 Task: Look for space in Le Gosier, Guadeloupe from 5th June, 2023 to 16th June, 2023 for 2 adults in price range Rs.14000 to Rs.18000. Place can be entire place with 1  bedroom having 1 bed and 1 bathroom. Property type can be house, flat, guest house, hotel. Amenities needed are: washing machine. Booking option can be shelf check-in. Required host language is English.
Action: Mouse moved to (447, 64)
Screenshot: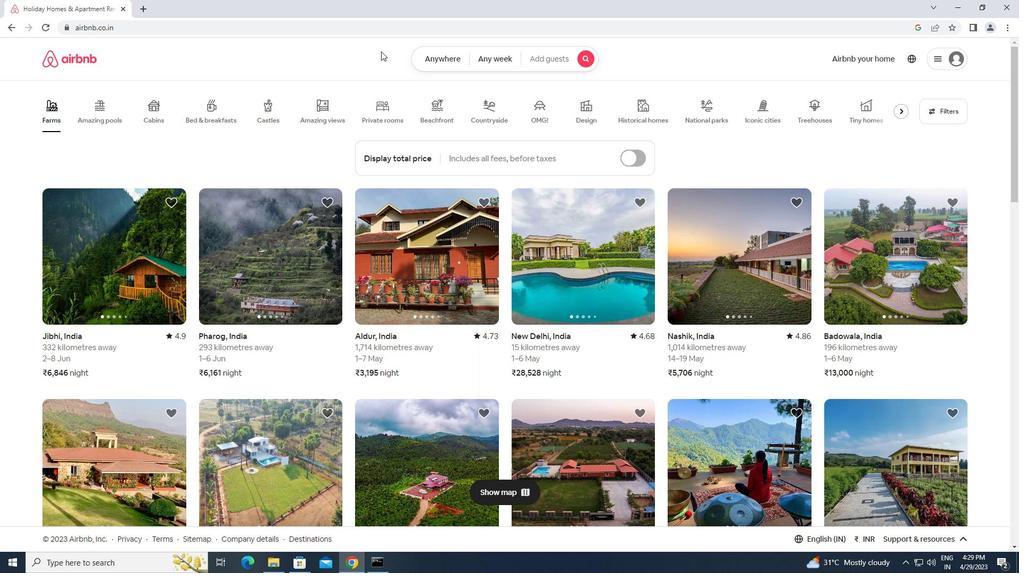
Action: Mouse pressed left at (447, 64)
Screenshot: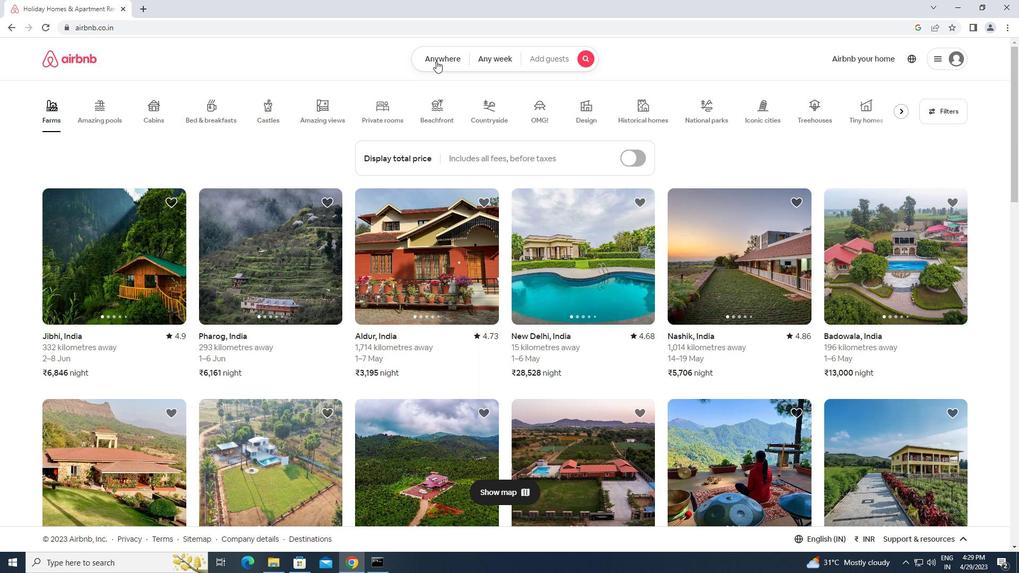 
Action: Mouse moved to (397, 90)
Screenshot: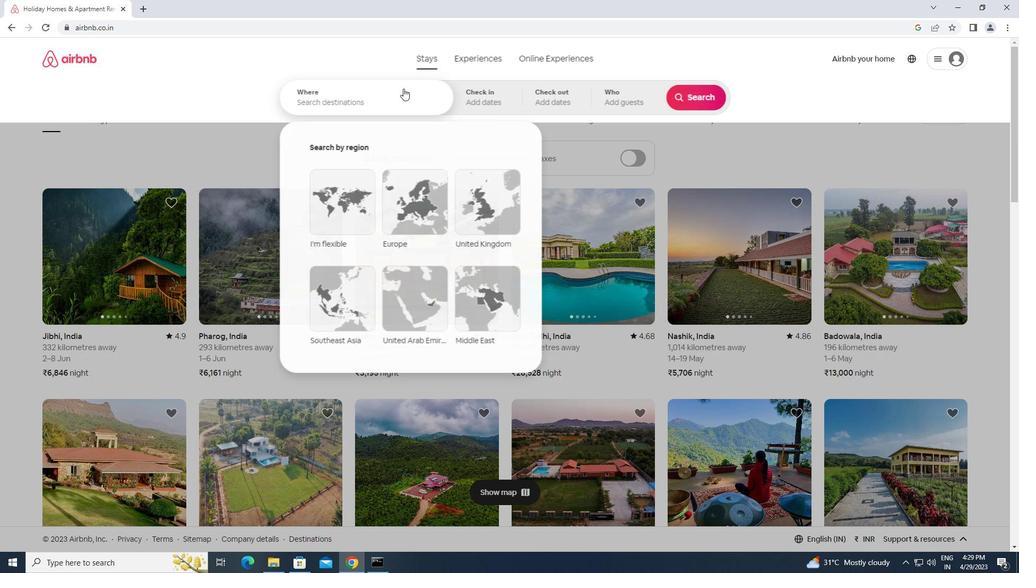 
Action: Mouse pressed left at (397, 90)
Screenshot: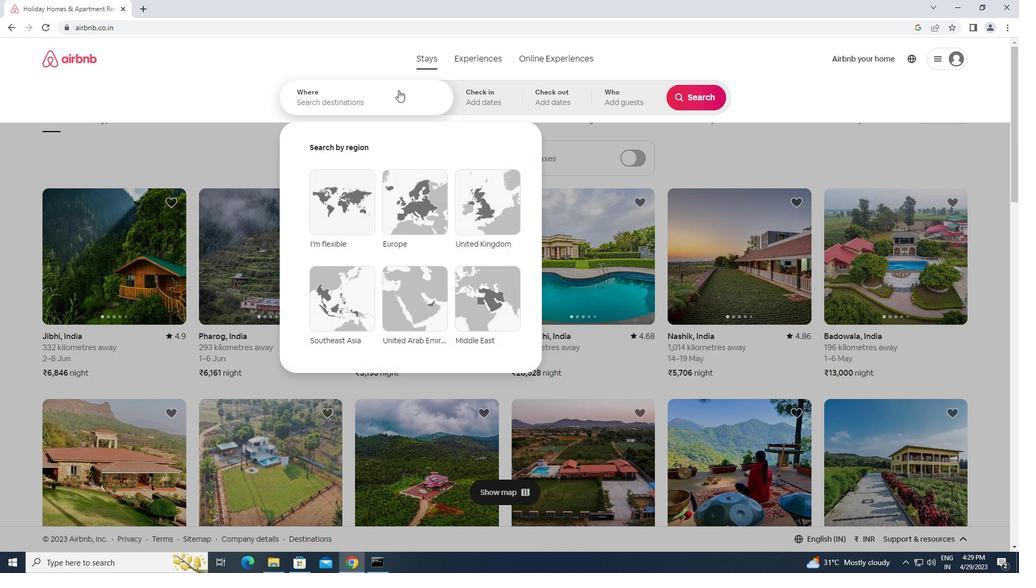 
Action: Key pressed l<Key.caps_lock>e<Key.space><Key.caps_lock>g<Key.caps_lock>osier,<Key.space><Key.caps_lock>g<Key.caps_lock>uadeloupe<Key.enter>
Screenshot: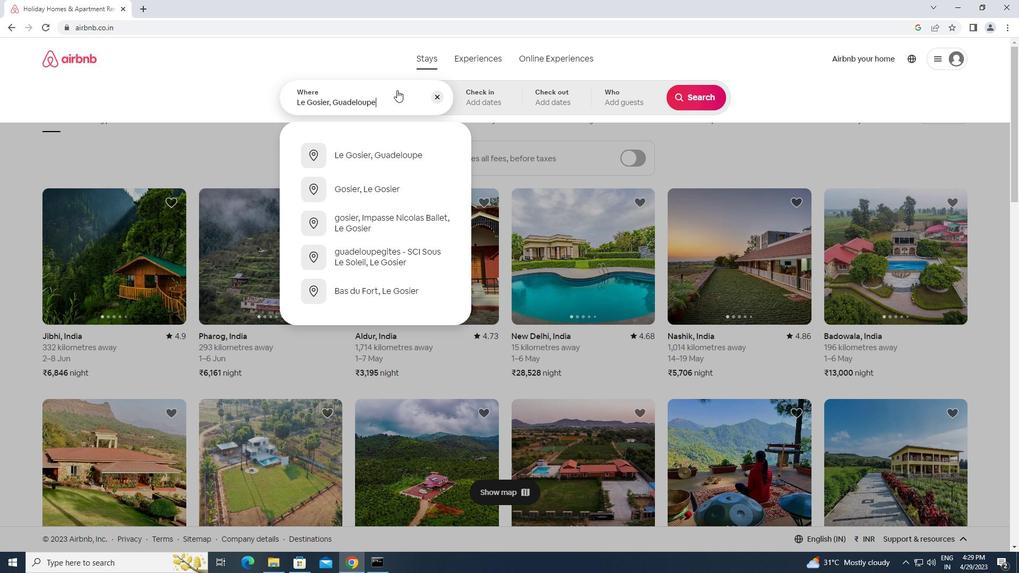 
Action: Mouse moved to (697, 181)
Screenshot: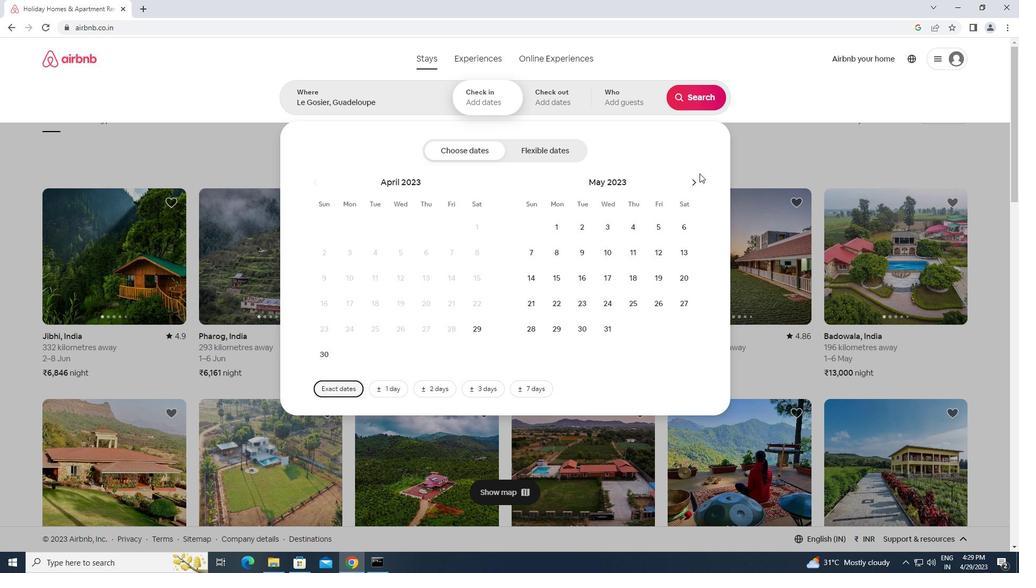 
Action: Mouse pressed left at (697, 181)
Screenshot: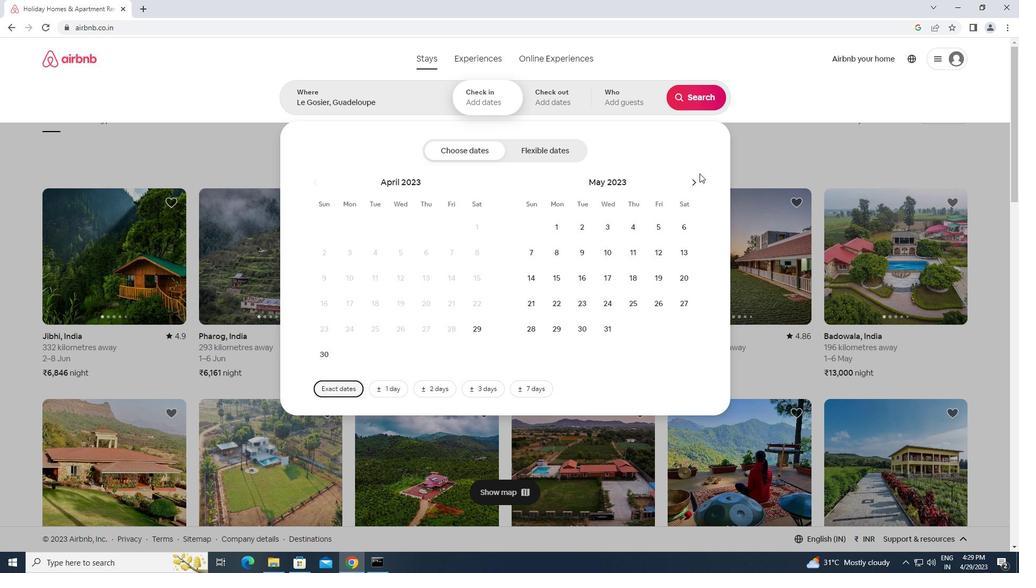 
Action: Mouse moved to (560, 252)
Screenshot: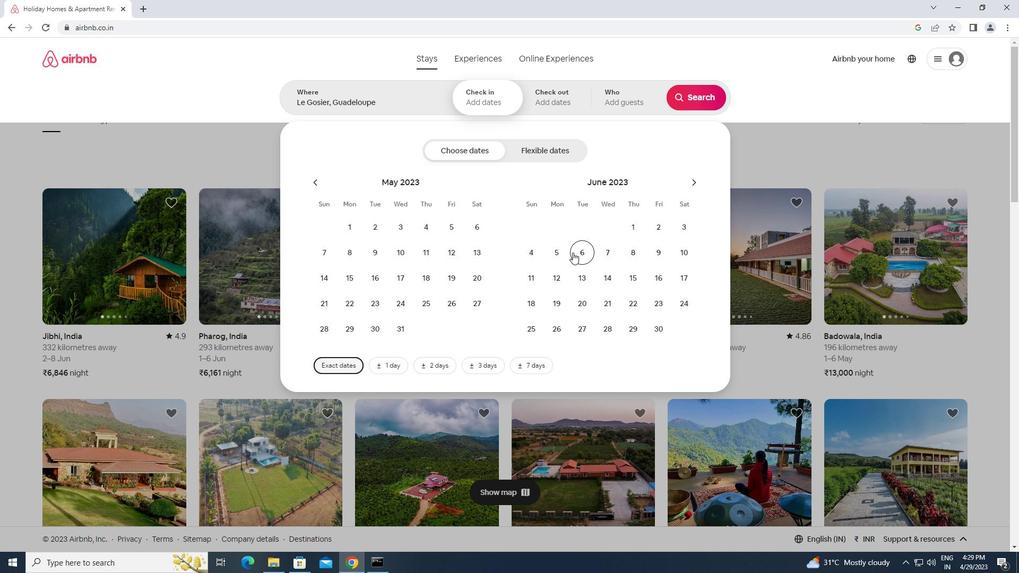
Action: Mouse pressed left at (560, 252)
Screenshot: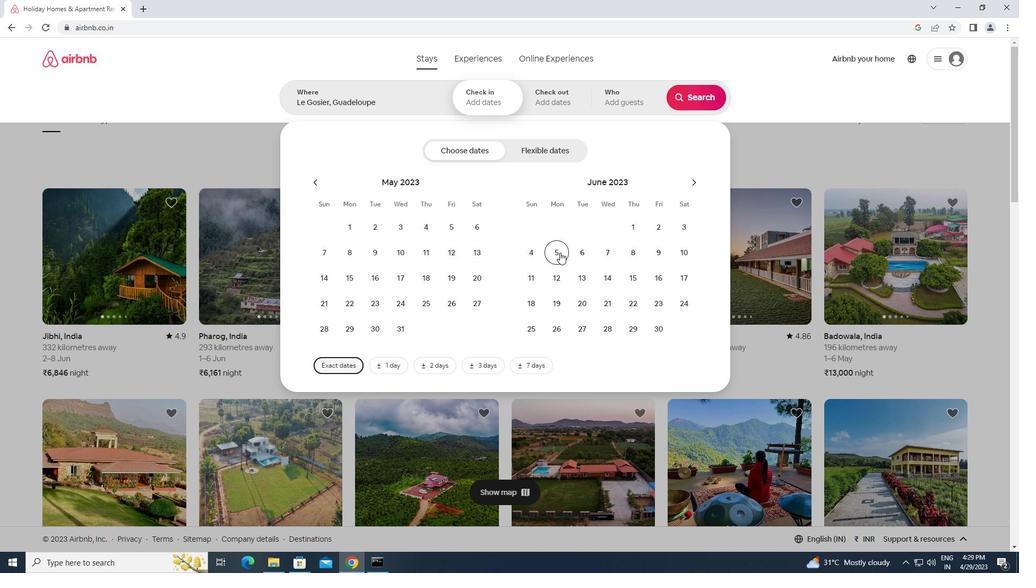 
Action: Mouse moved to (655, 277)
Screenshot: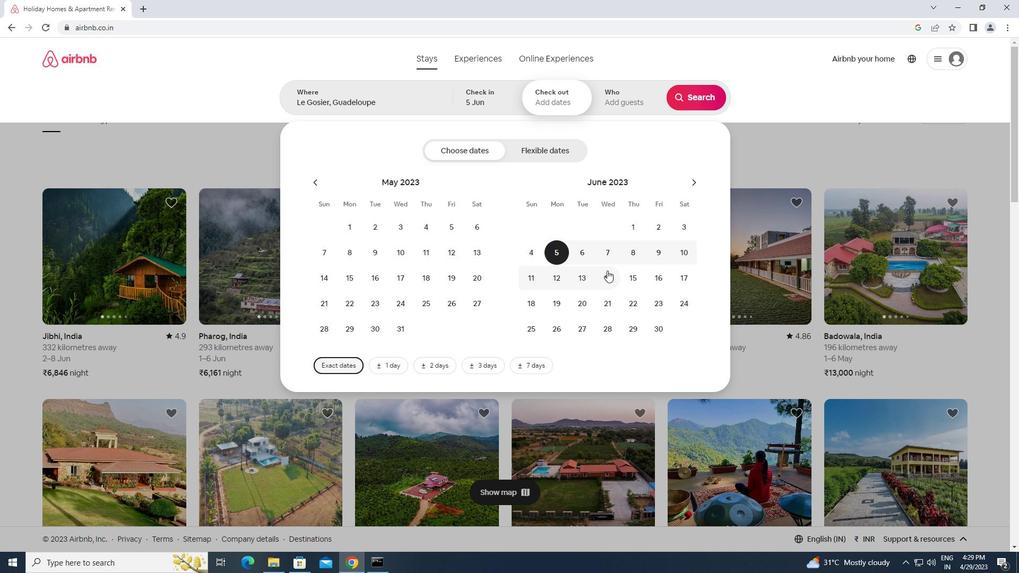 
Action: Mouse pressed left at (655, 277)
Screenshot: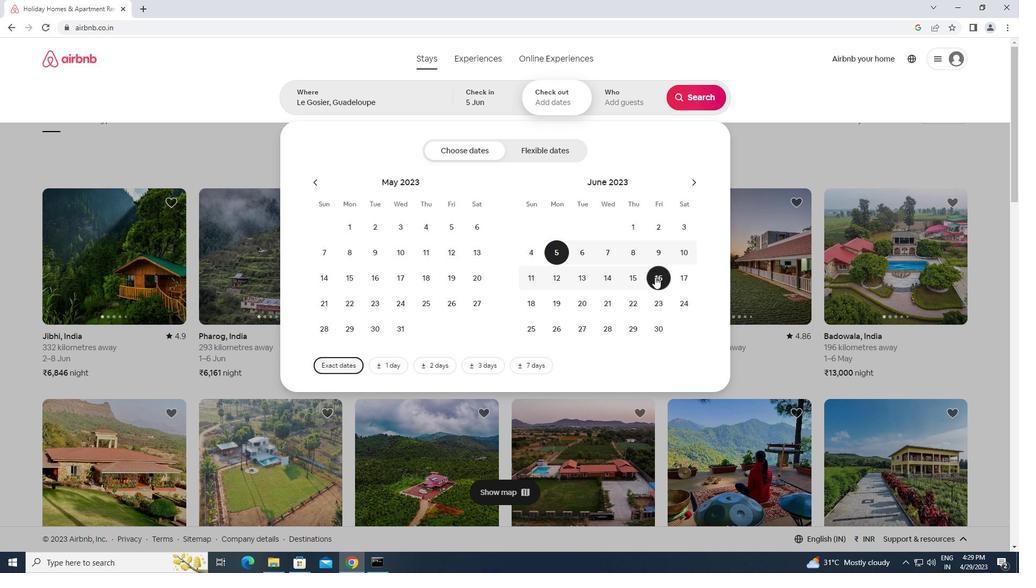 
Action: Mouse moved to (634, 93)
Screenshot: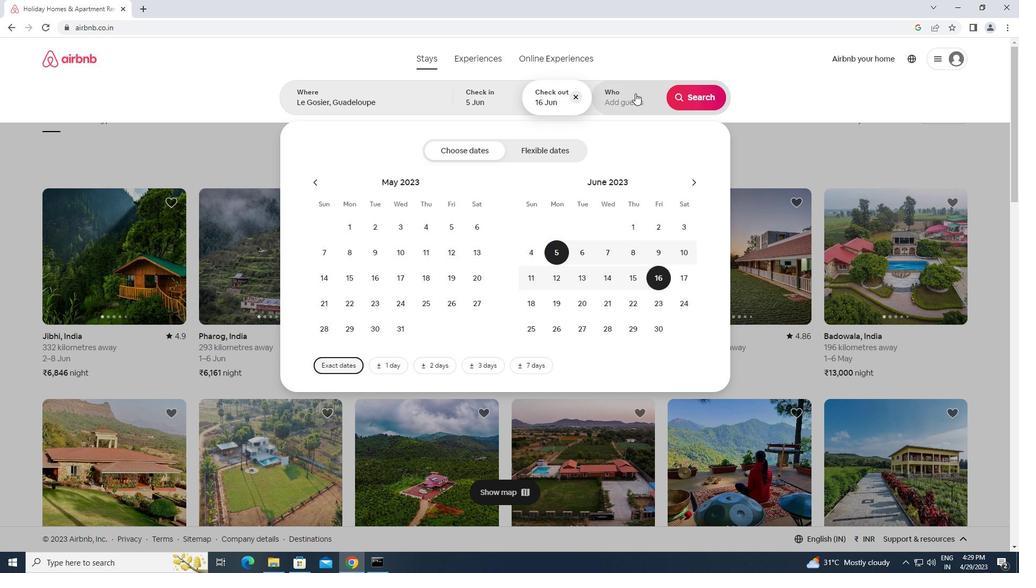 
Action: Mouse pressed left at (634, 93)
Screenshot: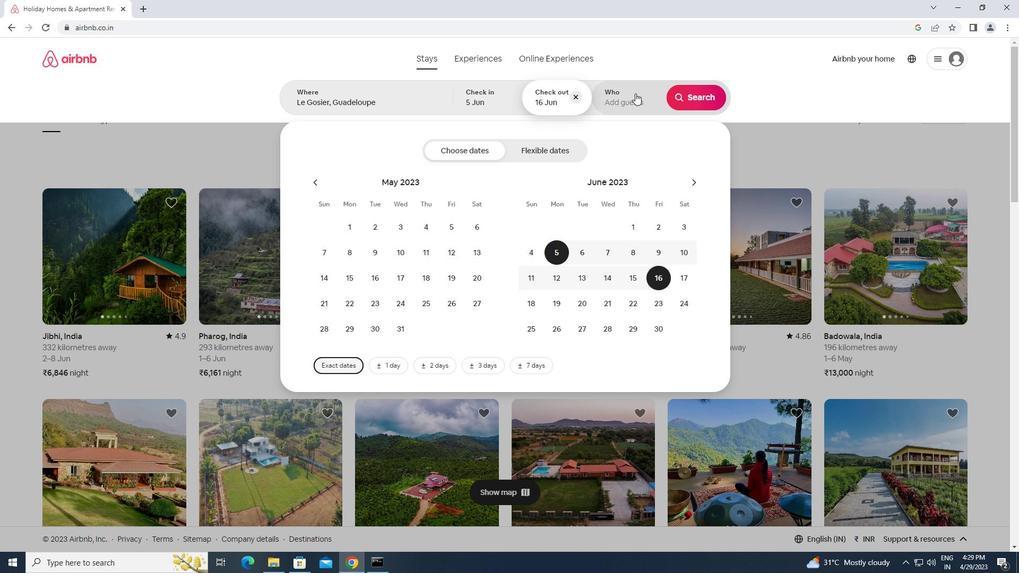 
Action: Mouse moved to (702, 143)
Screenshot: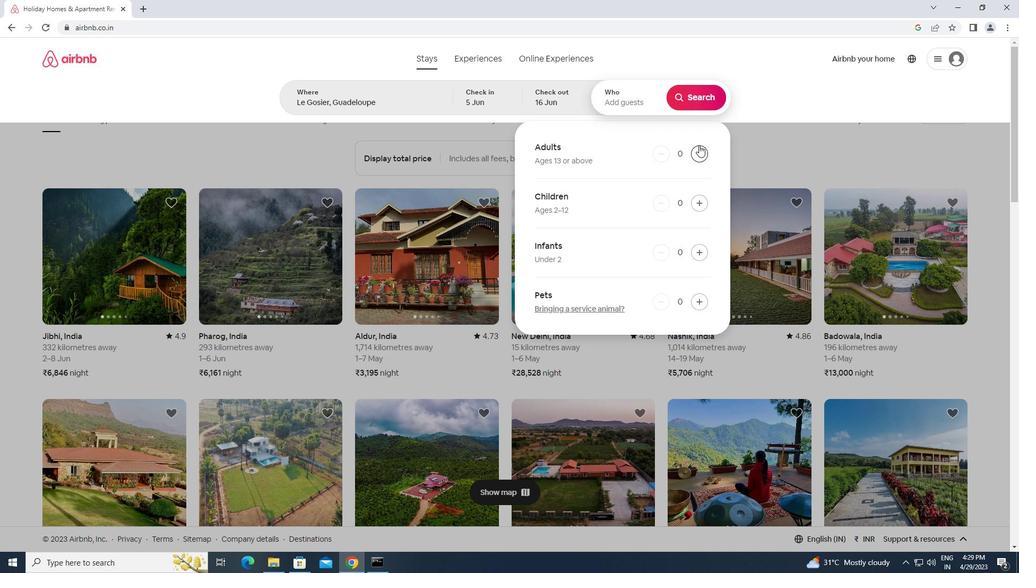 
Action: Mouse pressed left at (702, 143)
Screenshot: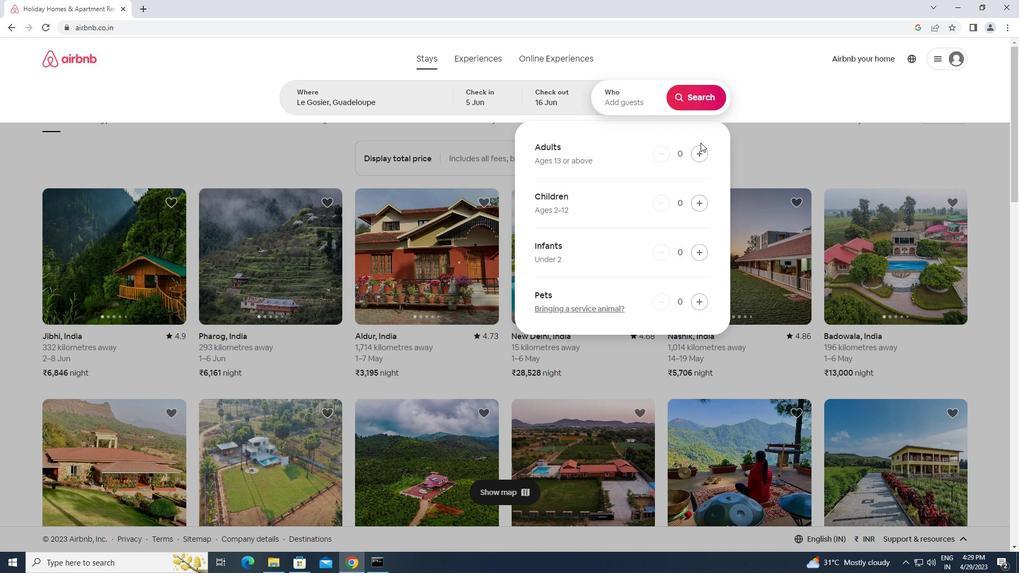 
Action: Mouse moved to (700, 148)
Screenshot: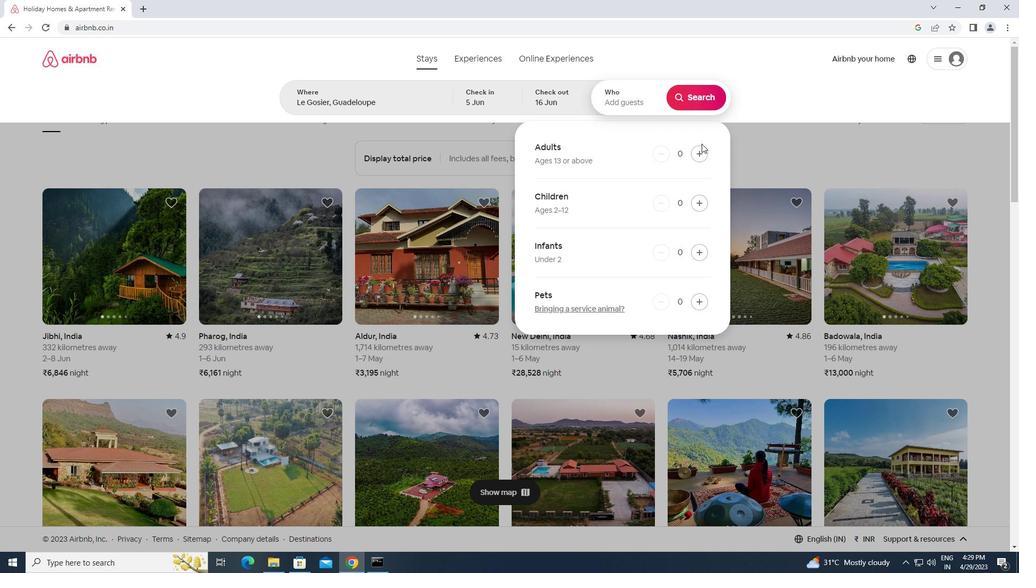 
Action: Mouse pressed left at (700, 148)
Screenshot: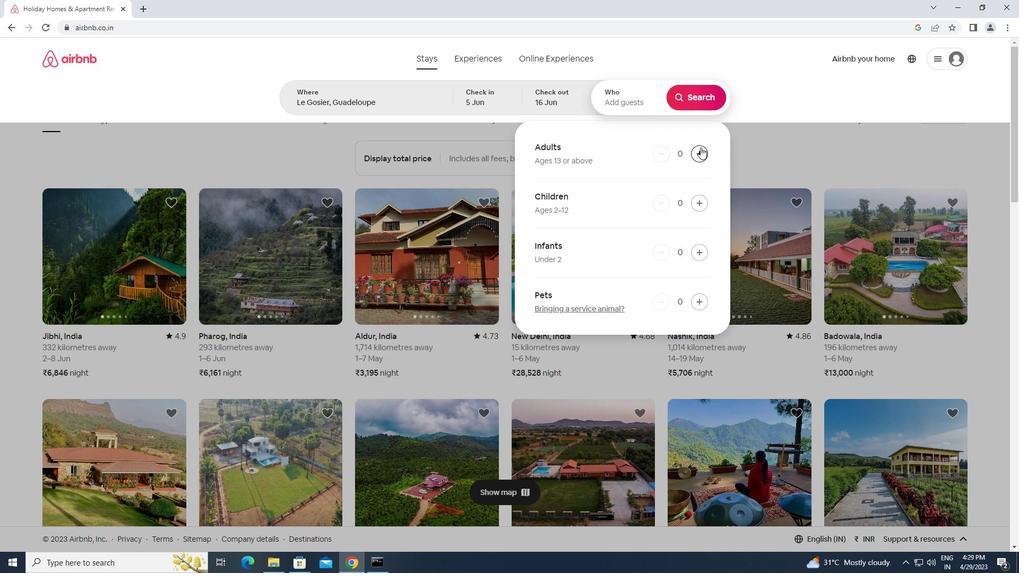 
Action: Mouse pressed left at (700, 148)
Screenshot: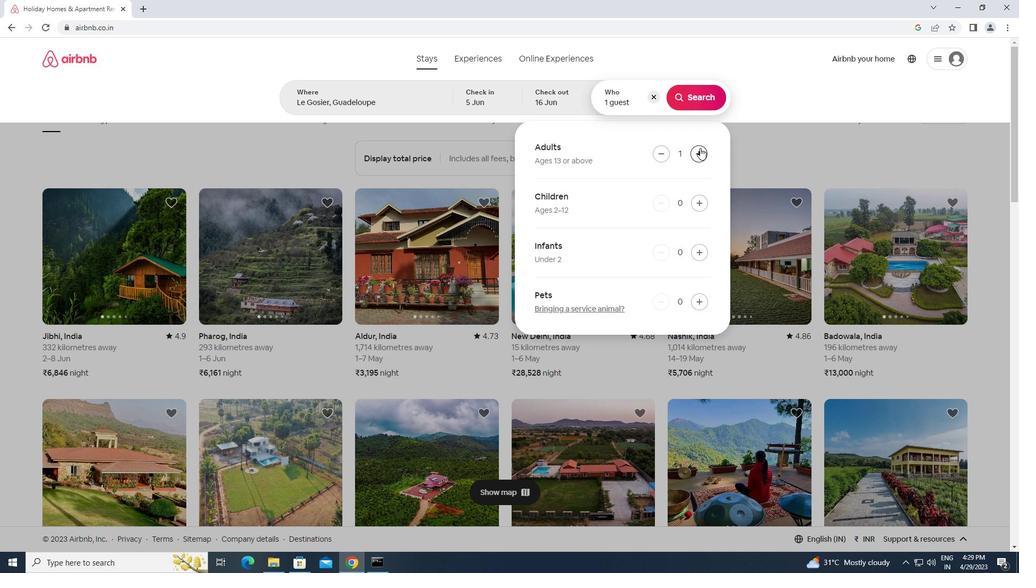 
Action: Mouse moved to (690, 102)
Screenshot: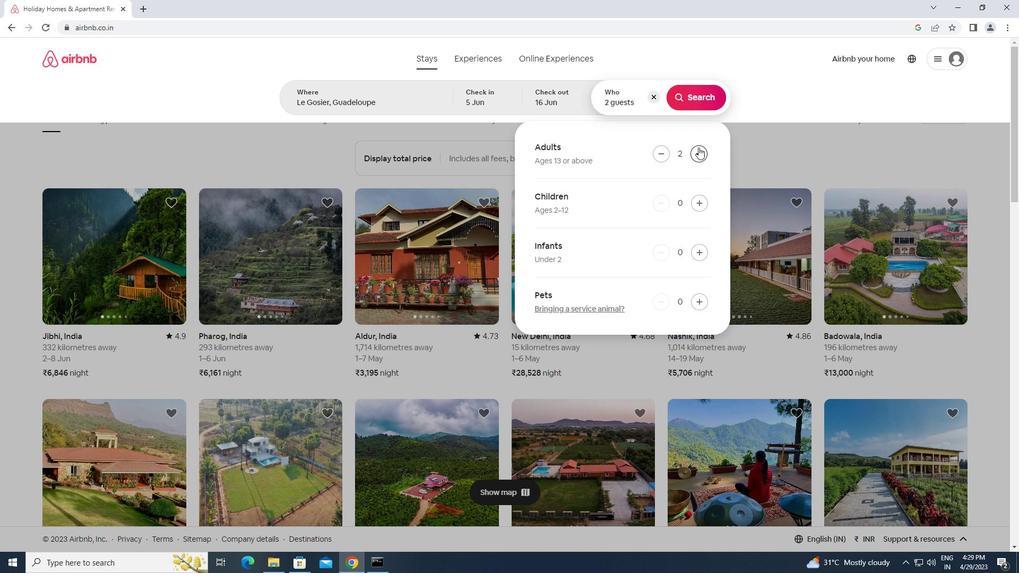 
Action: Mouse pressed left at (690, 102)
Screenshot: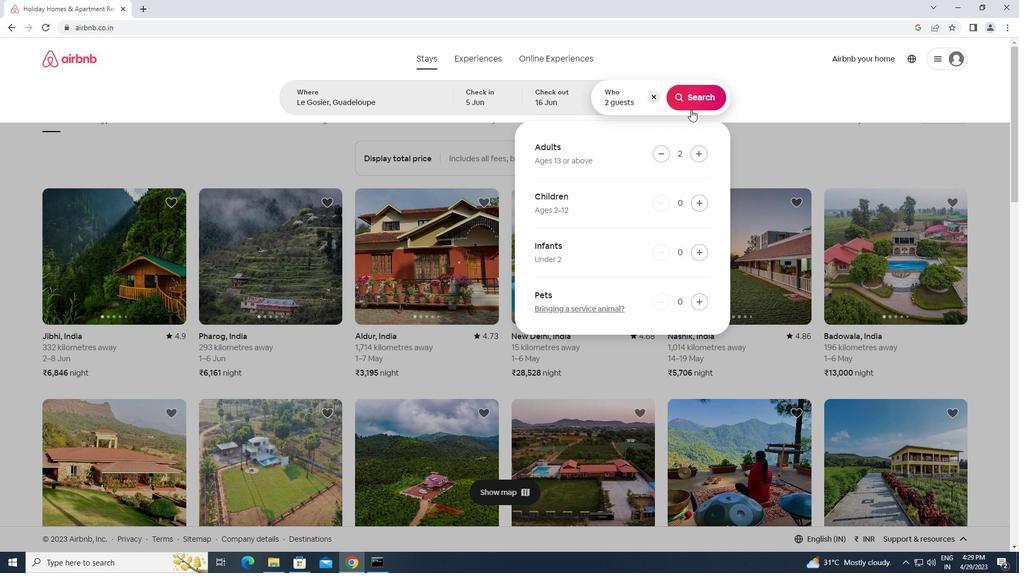 
Action: Mouse moved to (962, 108)
Screenshot: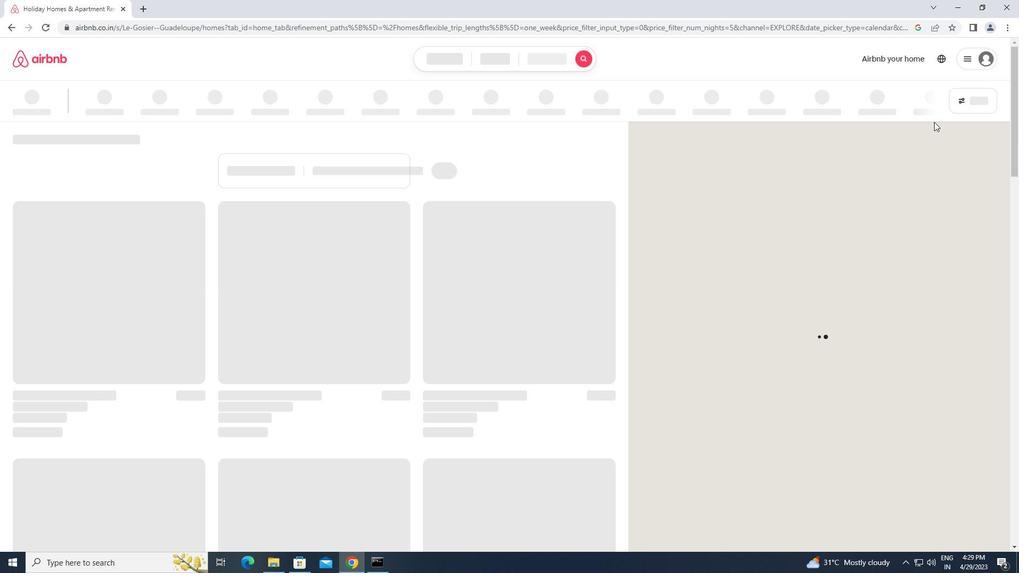 
Action: Mouse pressed left at (962, 108)
Screenshot: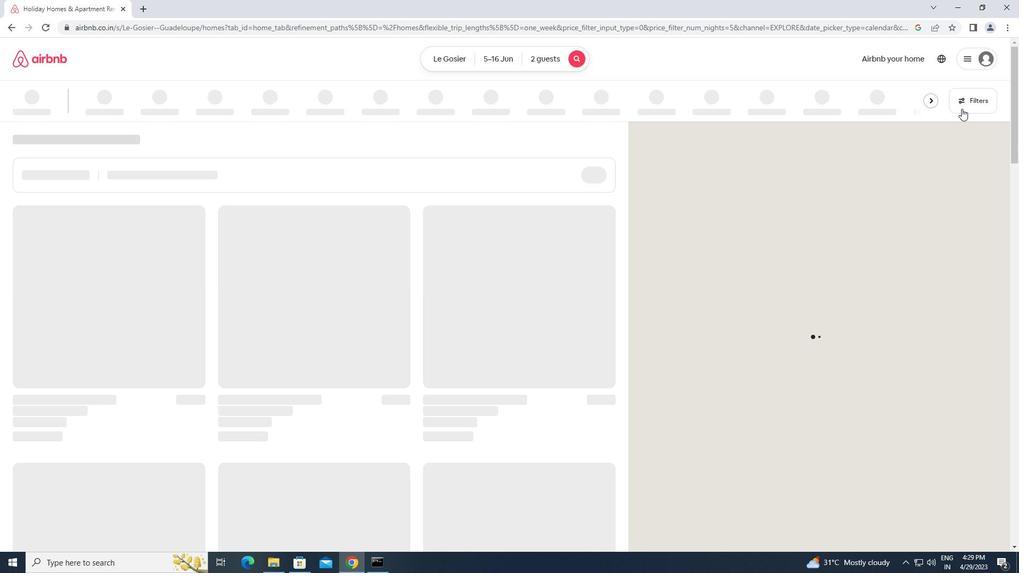 
Action: Mouse moved to (377, 237)
Screenshot: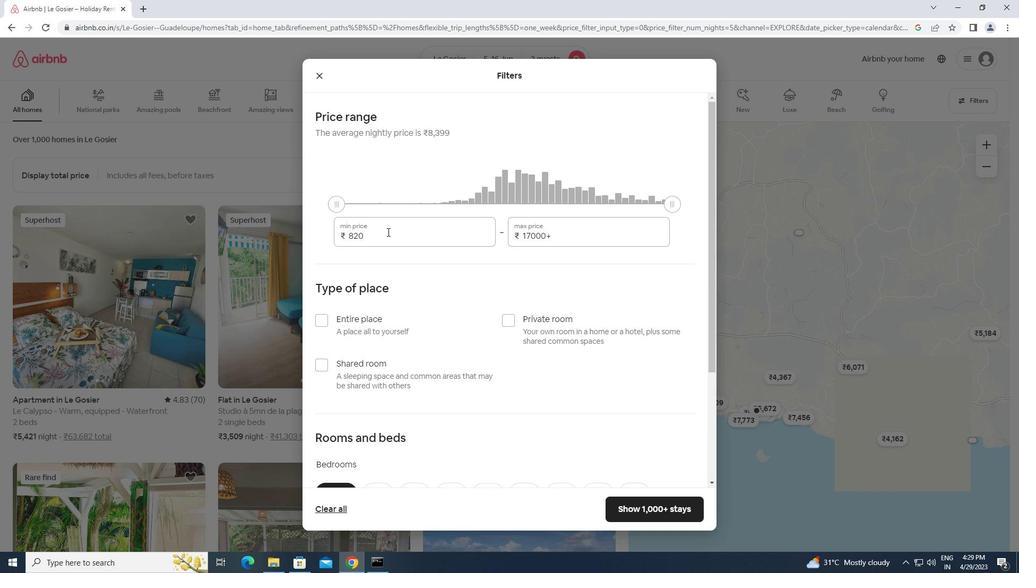 
Action: Mouse pressed left at (377, 237)
Screenshot: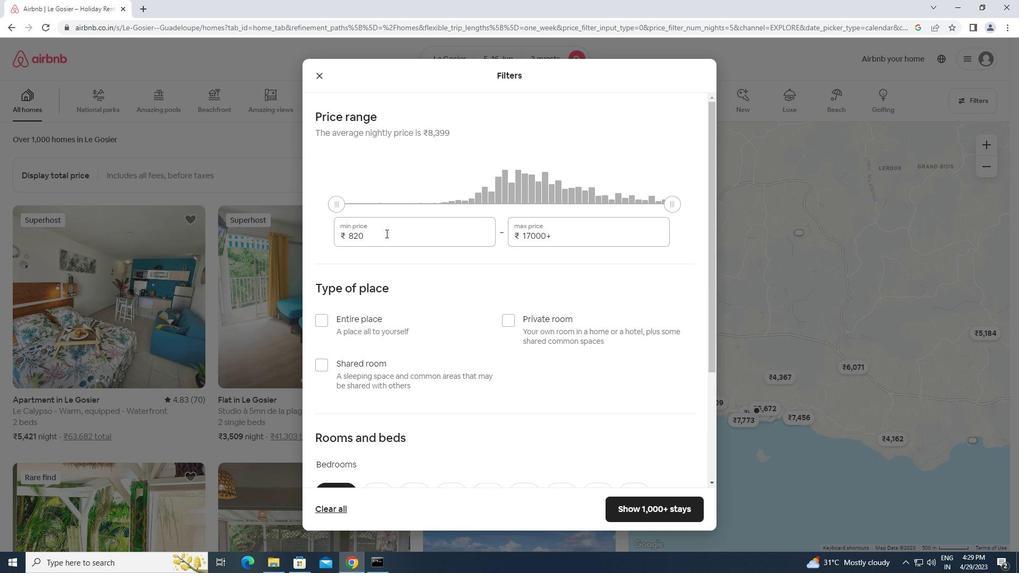 
Action: Mouse moved to (320, 242)
Screenshot: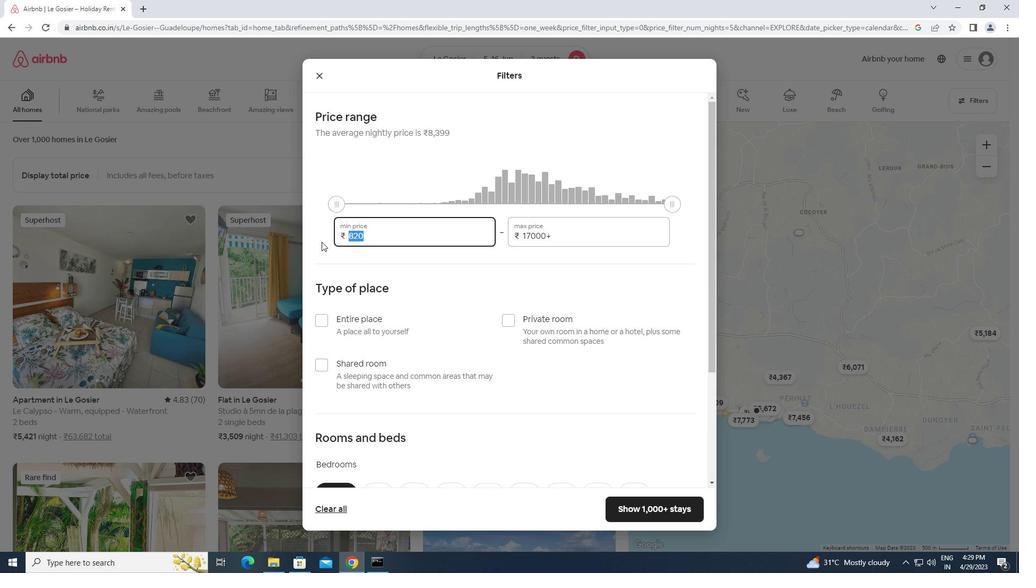 
Action: Key pressed 14000<Key.tab><Key.backspace><Key.backspace><Key.backspace><Key.backspace><Key.backspace><Key.backspace><Key.backspace><Key.backspace><Key.backspace><Key.backspace><Key.backspace><Key.backspace><Key.backspace><Key.backspace><Key.backspace><Key.backspace><Key.backspace><Key.backspace><Key.backspace><Key.backspace><Key.backspace><Key.backspace><Key.backspace><Key.backspace>18000
Screenshot: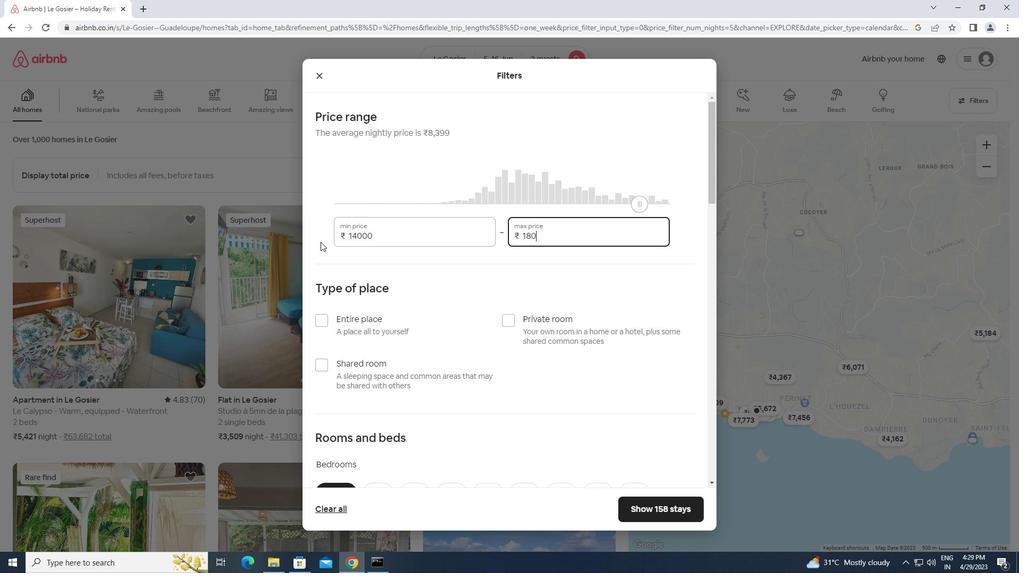 
Action: Mouse moved to (318, 320)
Screenshot: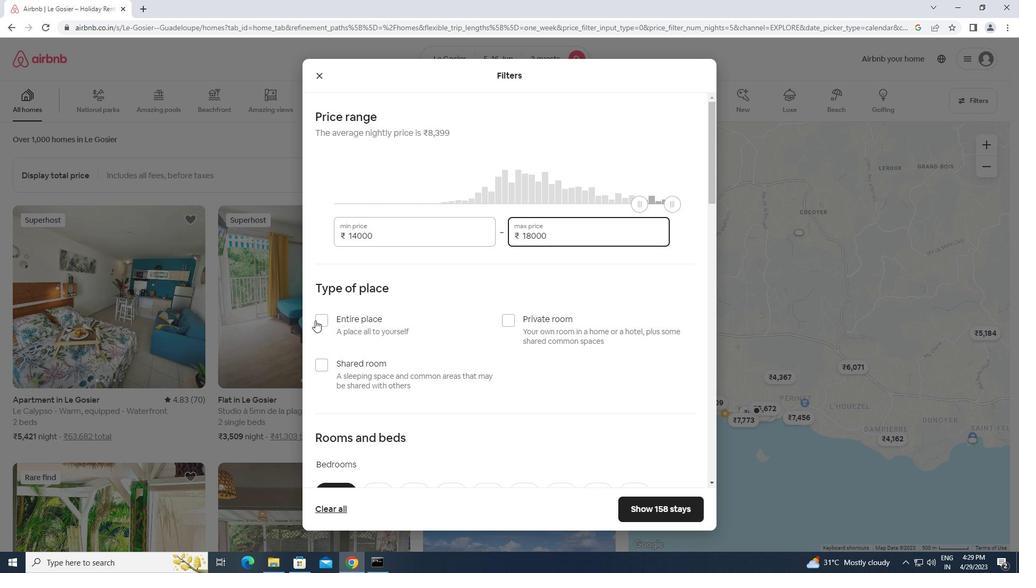 
Action: Mouse pressed left at (318, 320)
Screenshot: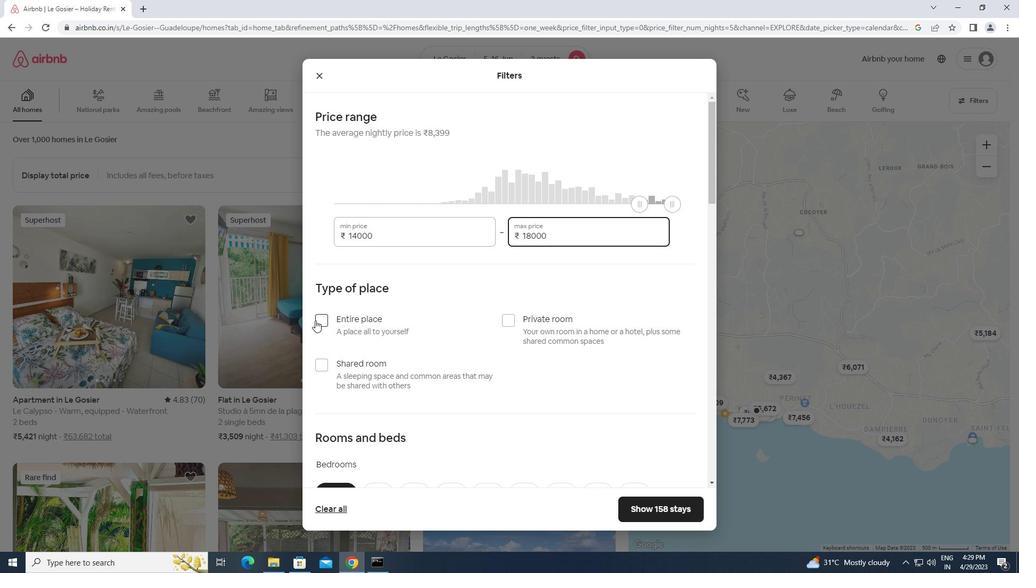 
Action: Mouse moved to (371, 372)
Screenshot: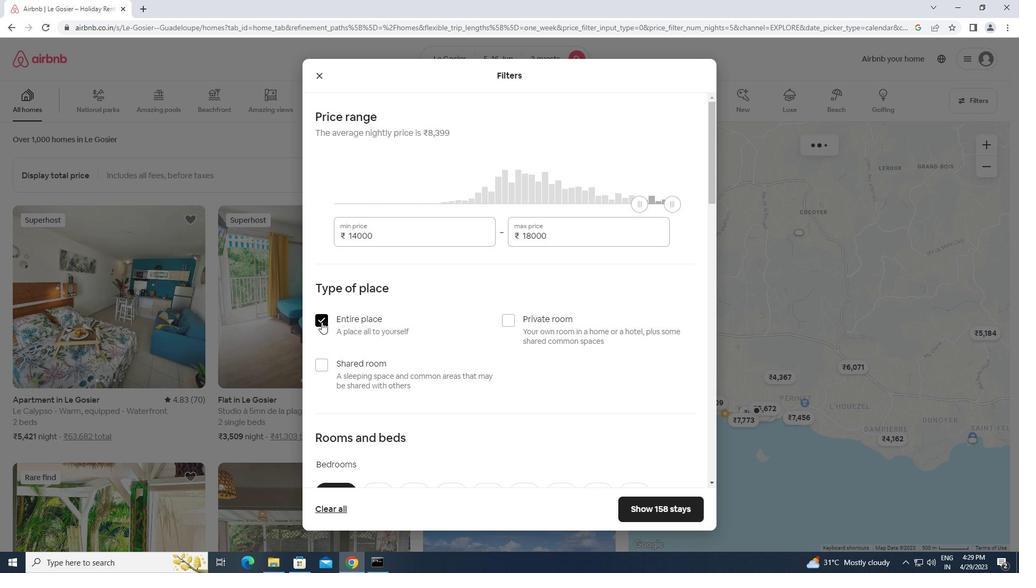 
Action: Mouse scrolled (371, 371) with delta (0, 0)
Screenshot: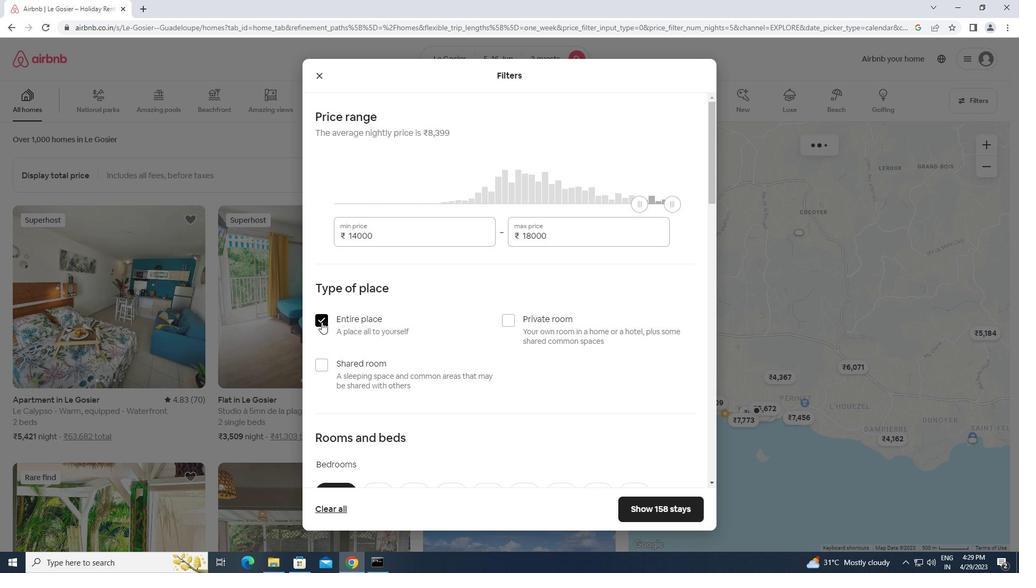 
Action: Mouse scrolled (371, 371) with delta (0, 0)
Screenshot: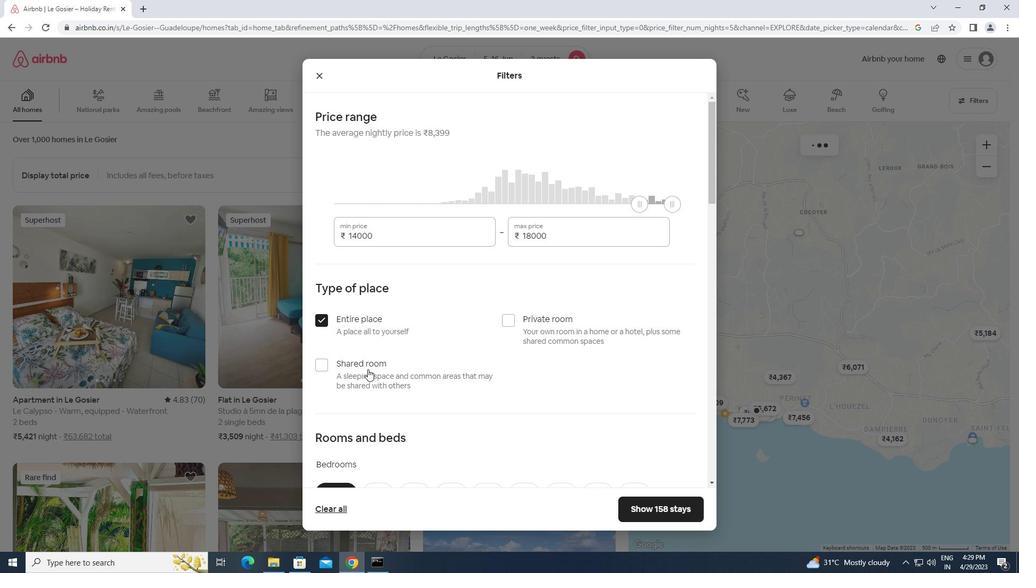 
Action: Mouse scrolled (371, 371) with delta (0, 0)
Screenshot: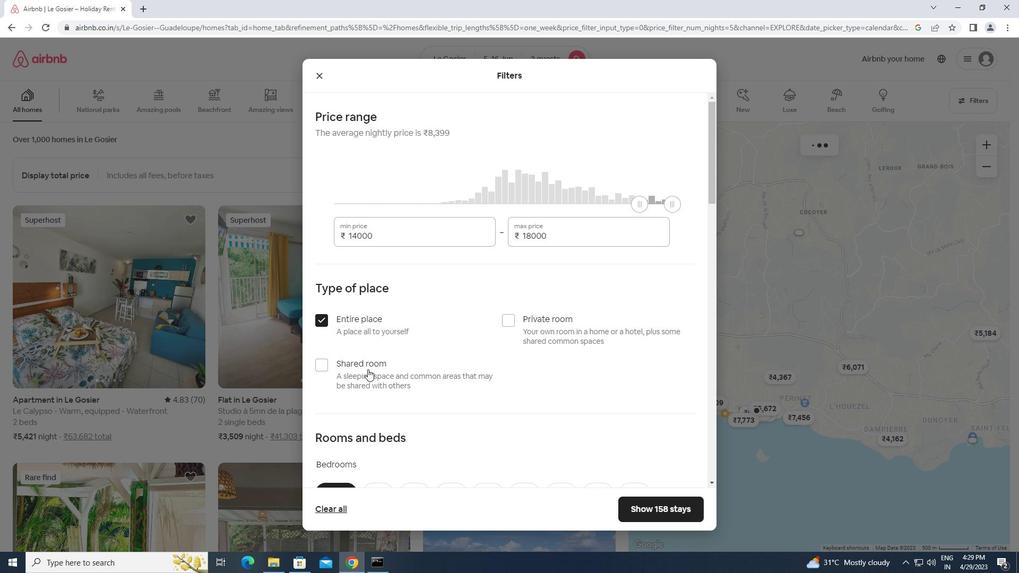 
Action: Mouse scrolled (371, 371) with delta (0, 0)
Screenshot: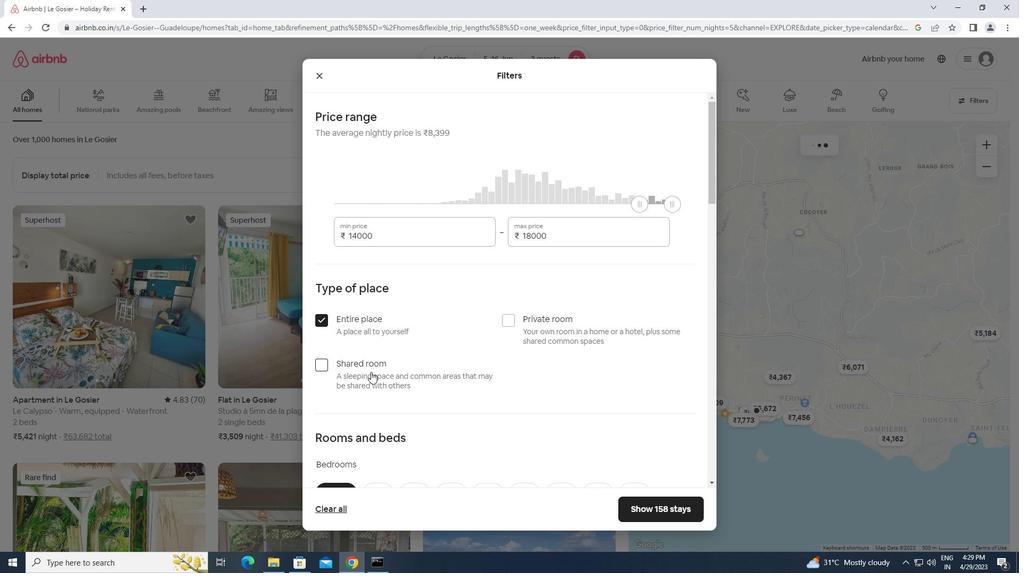 
Action: Mouse moved to (384, 284)
Screenshot: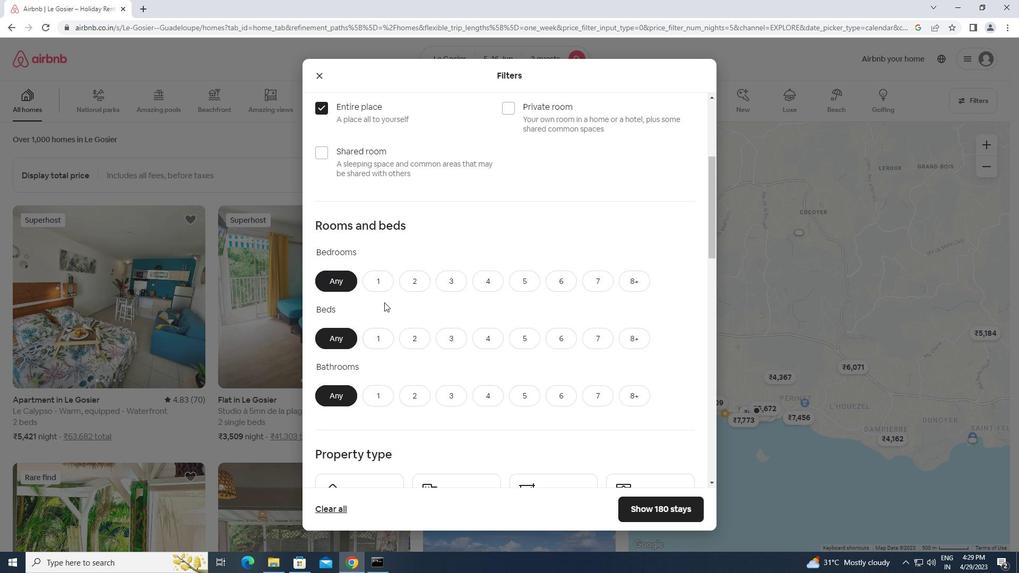 
Action: Mouse pressed left at (384, 284)
Screenshot: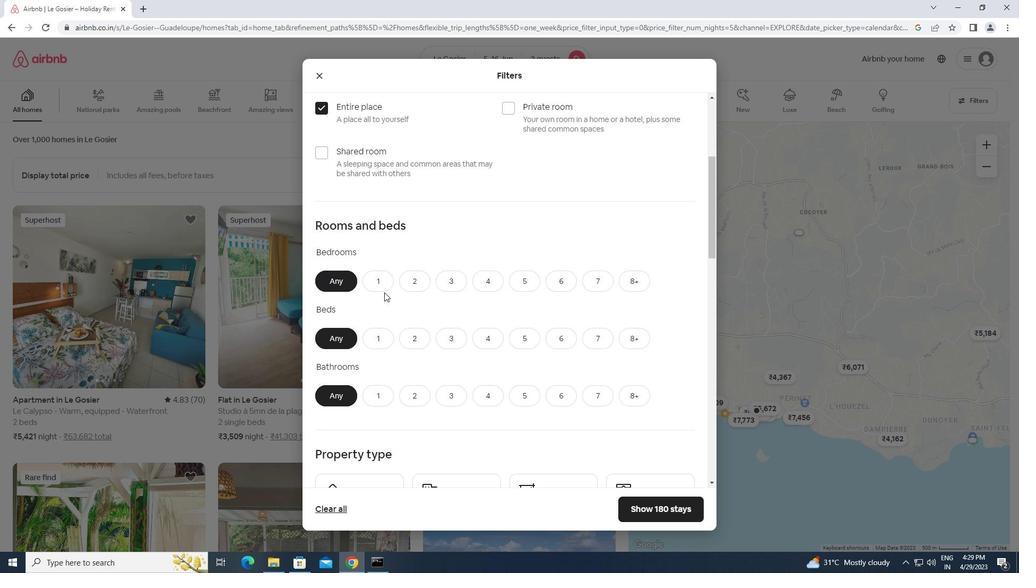 
Action: Mouse moved to (382, 332)
Screenshot: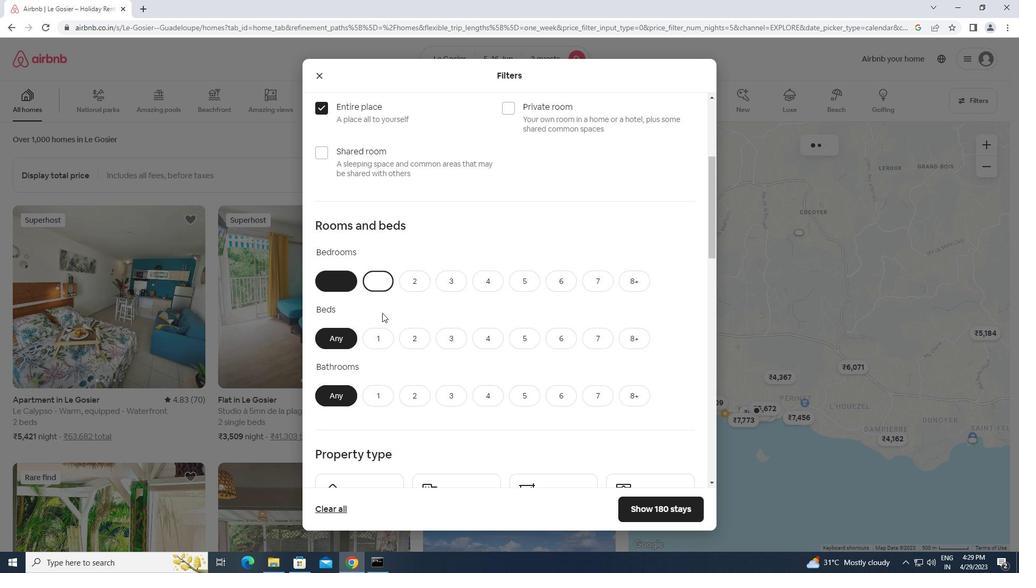 
Action: Mouse pressed left at (382, 332)
Screenshot: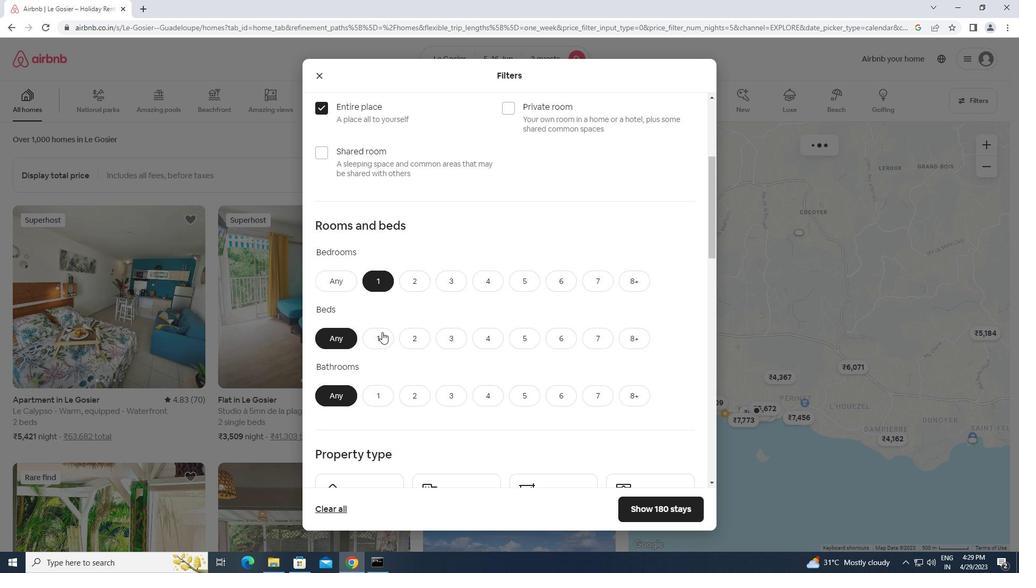 
Action: Mouse moved to (379, 396)
Screenshot: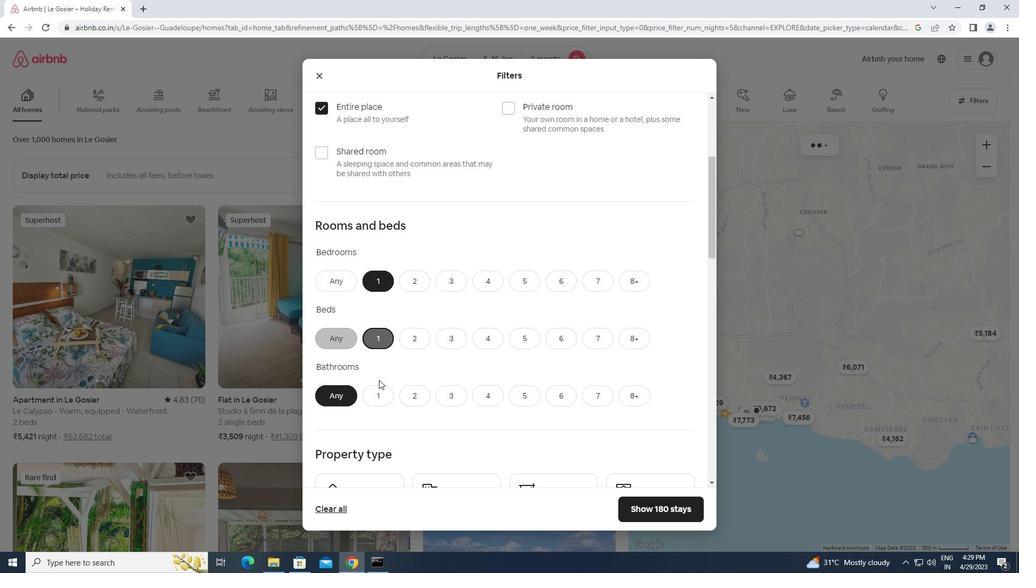 
Action: Mouse pressed left at (379, 396)
Screenshot: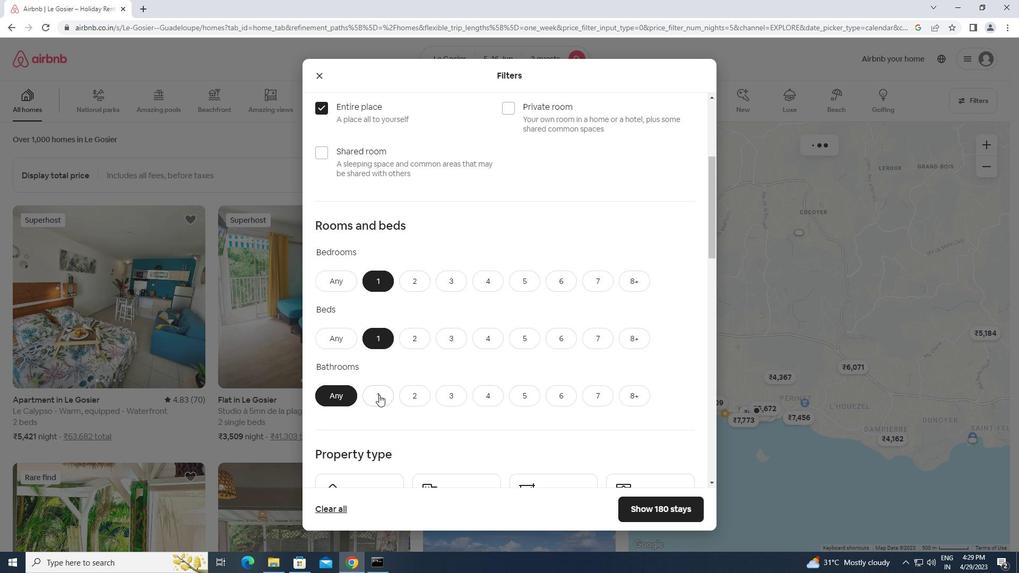 
Action: Mouse moved to (419, 386)
Screenshot: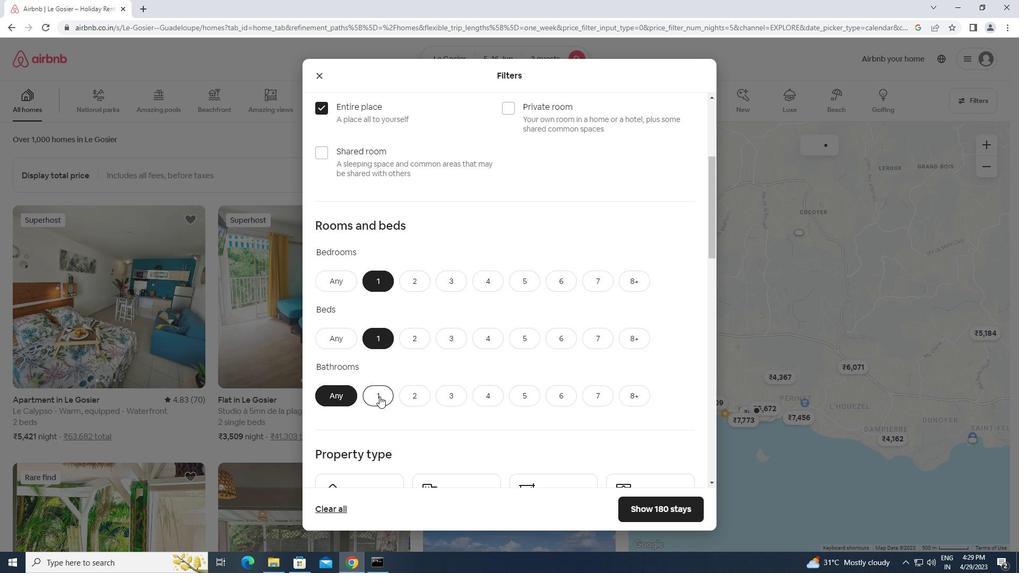 
Action: Mouse scrolled (419, 385) with delta (0, 0)
Screenshot: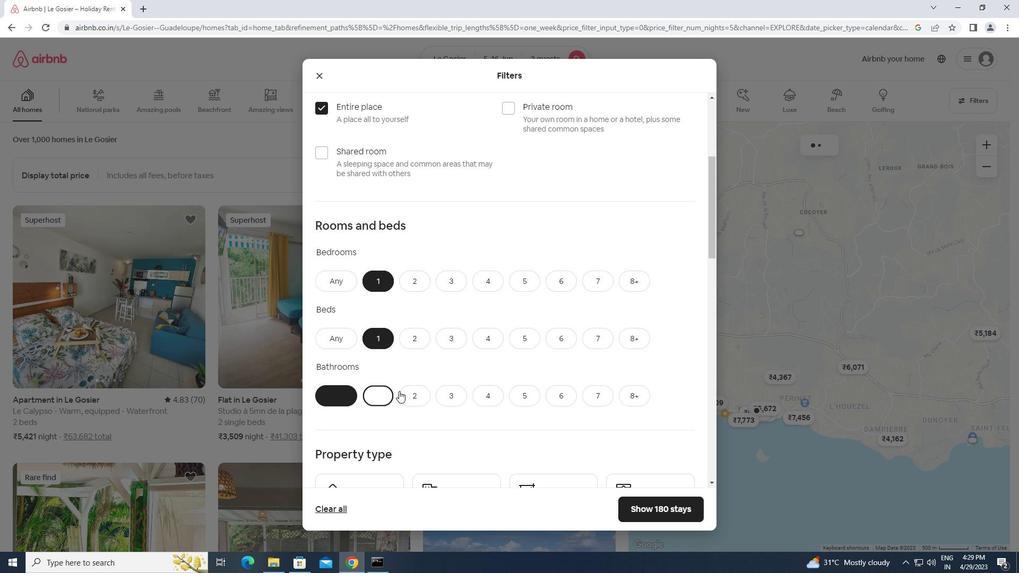 
Action: Mouse scrolled (419, 385) with delta (0, 0)
Screenshot: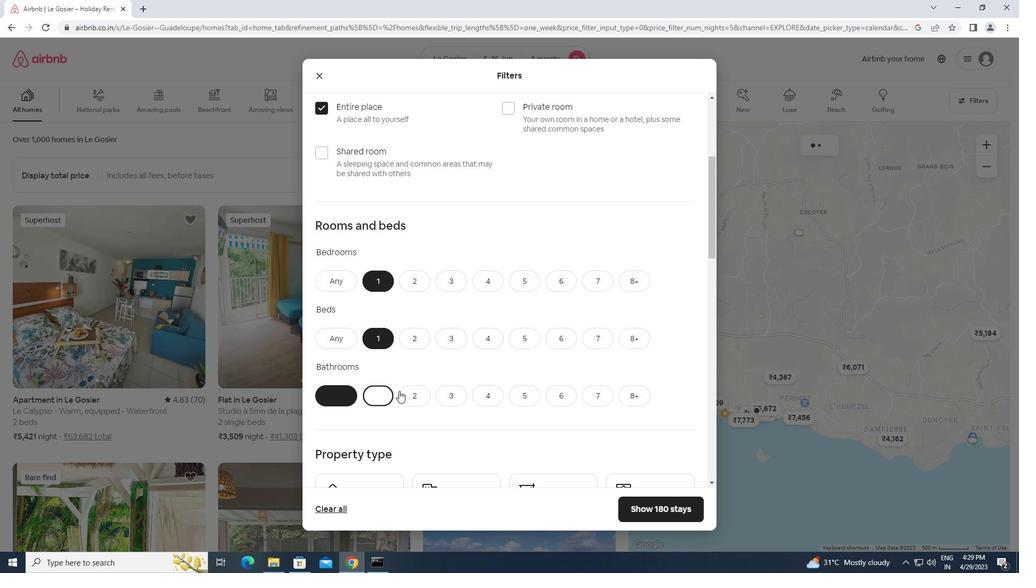 
Action: Mouse scrolled (419, 385) with delta (0, 0)
Screenshot: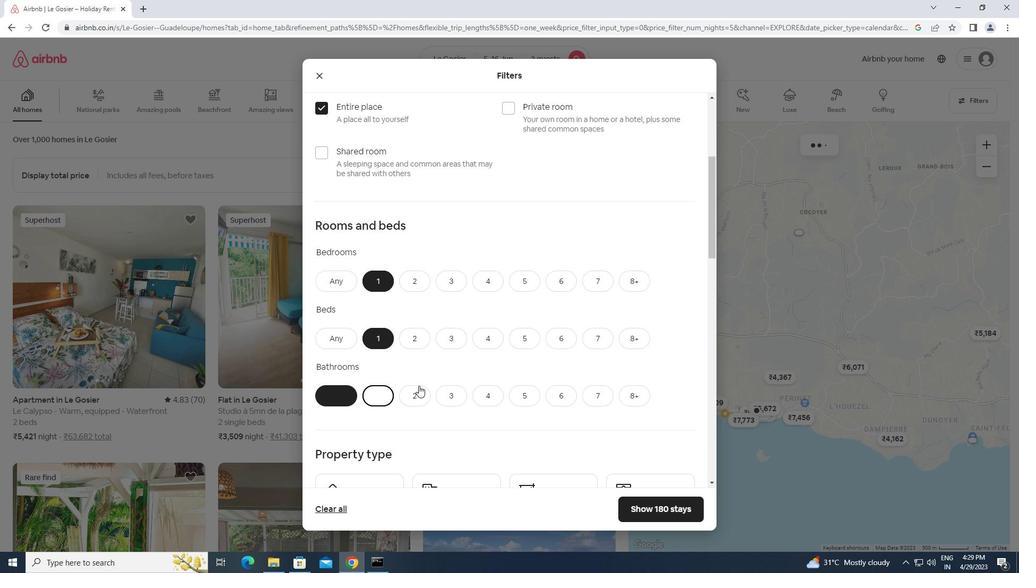 
Action: Mouse scrolled (419, 385) with delta (0, 0)
Screenshot: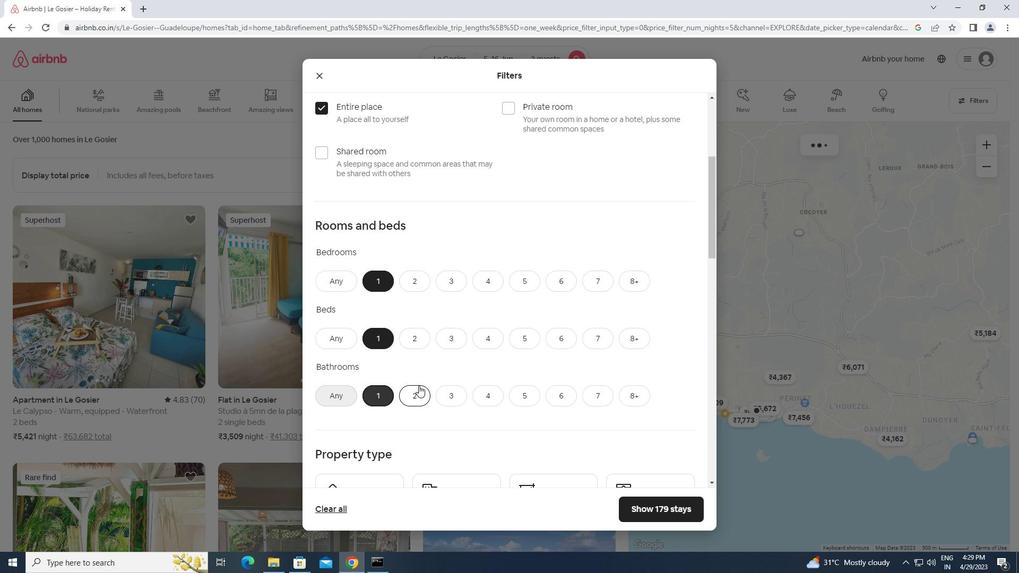 
Action: Mouse moved to (359, 289)
Screenshot: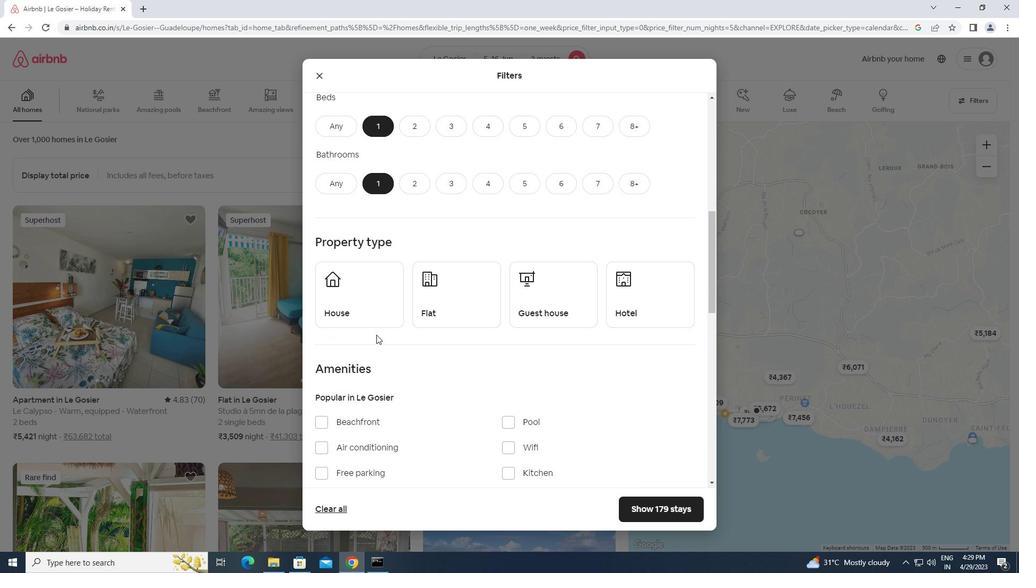 
Action: Mouse pressed left at (359, 289)
Screenshot: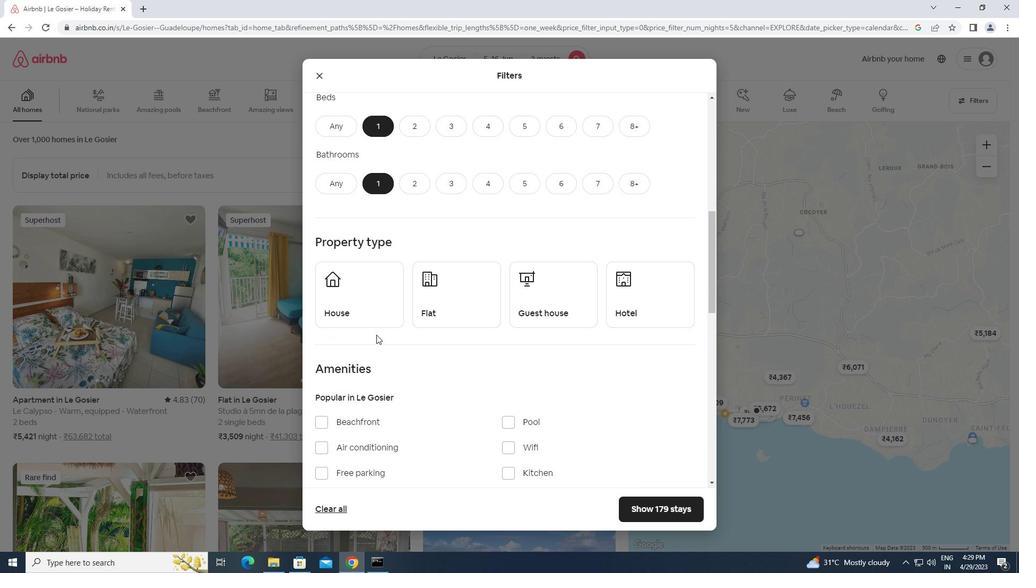 
Action: Mouse moved to (453, 301)
Screenshot: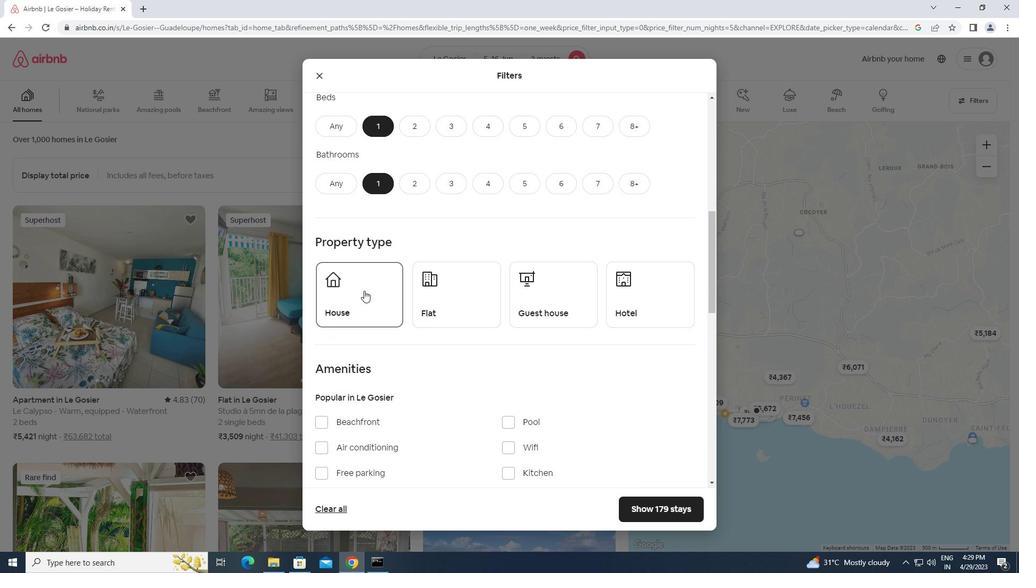 
Action: Mouse pressed left at (453, 301)
Screenshot: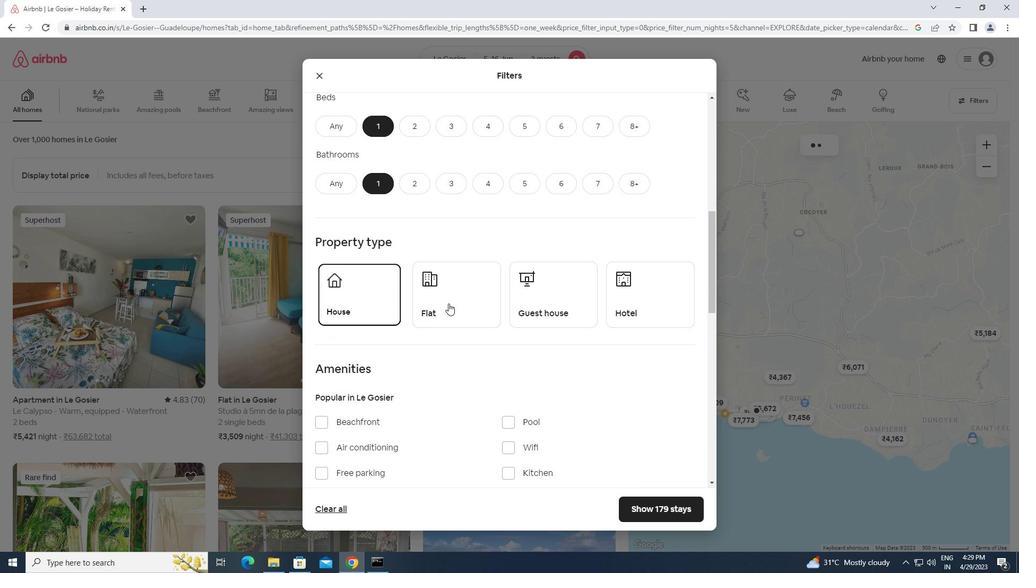 
Action: Mouse moved to (565, 287)
Screenshot: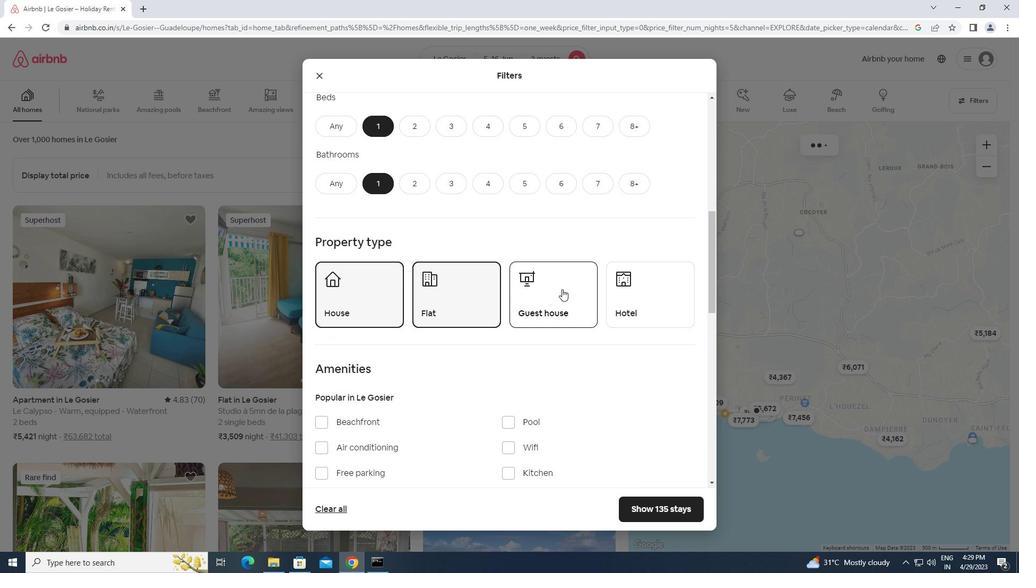 
Action: Mouse pressed left at (565, 287)
Screenshot: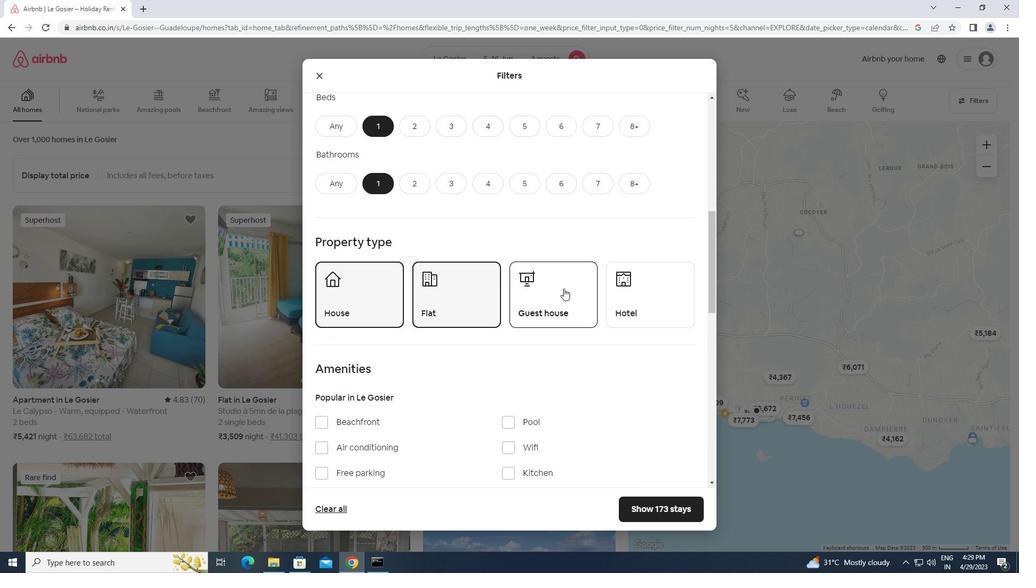 
Action: Mouse moved to (634, 287)
Screenshot: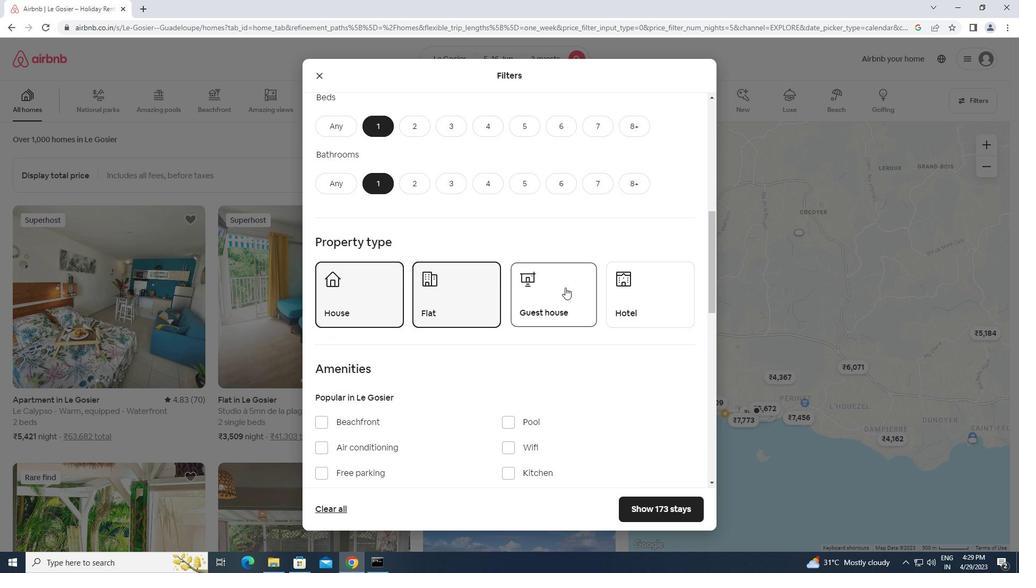 
Action: Mouse pressed left at (634, 287)
Screenshot: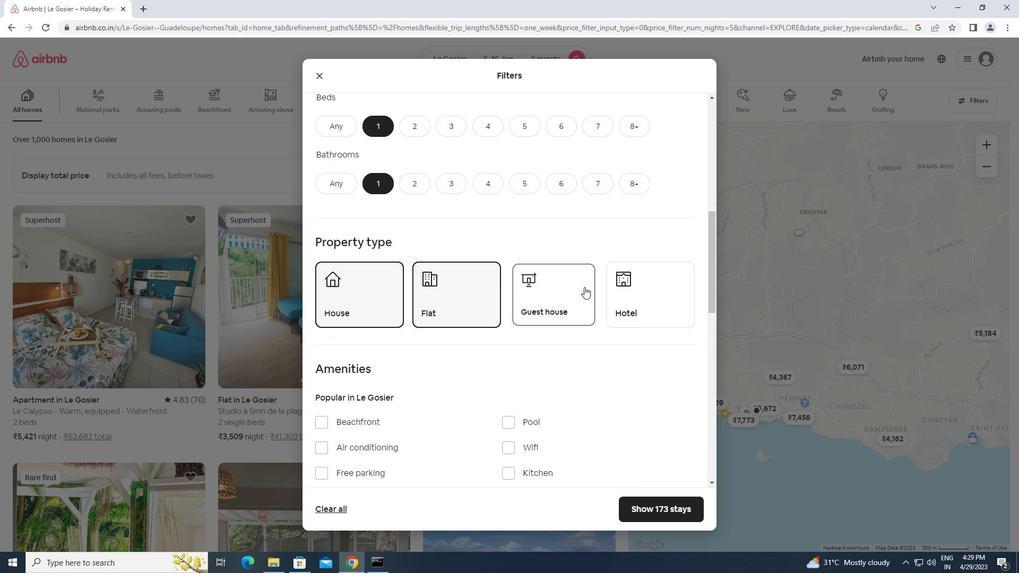 
Action: Mouse moved to (437, 374)
Screenshot: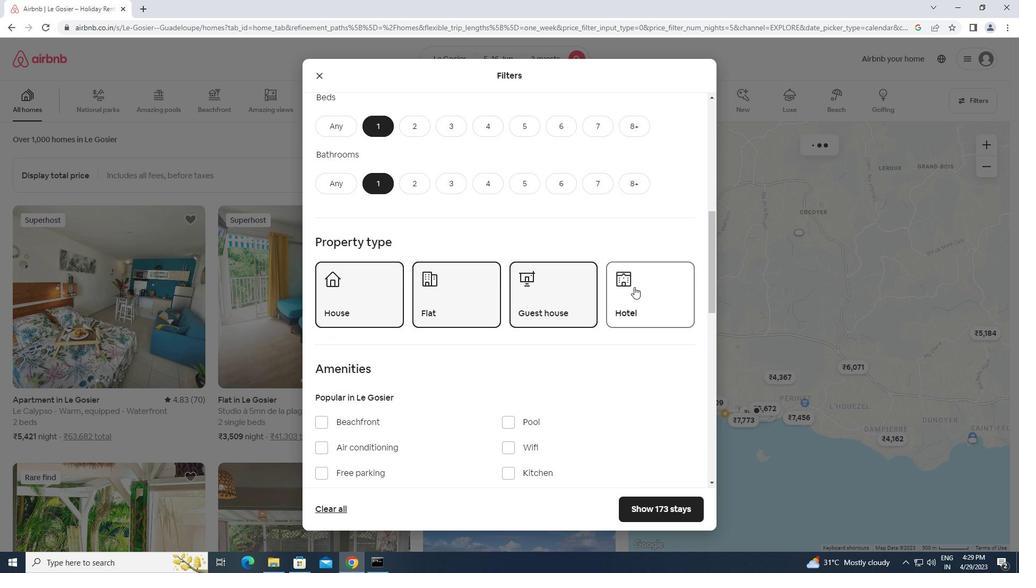 
Action: Mouse scrolled (437, 374) with delta (0, 0)
Screenshot: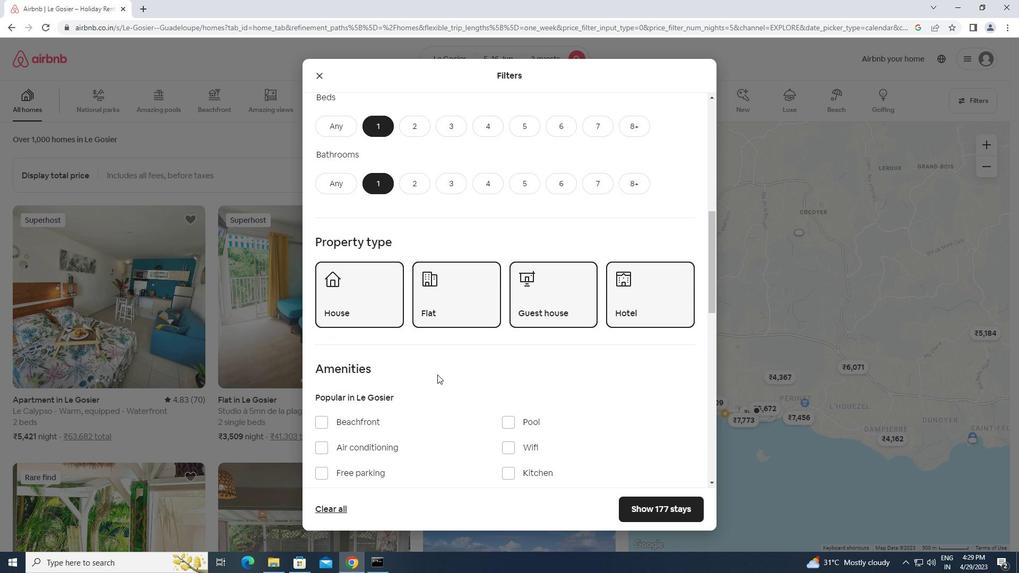 
Action: Mouse scrolled (437, 374) with delta (0, 0)
Screenshot: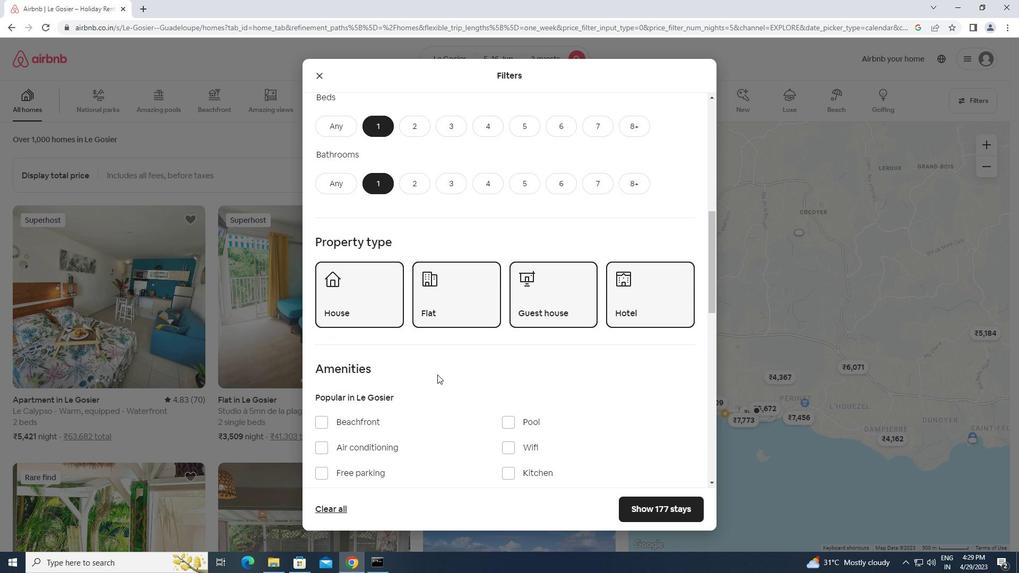 
Action: Mouse scrolled (437, 374) with delta (0, 0)
Screenshot: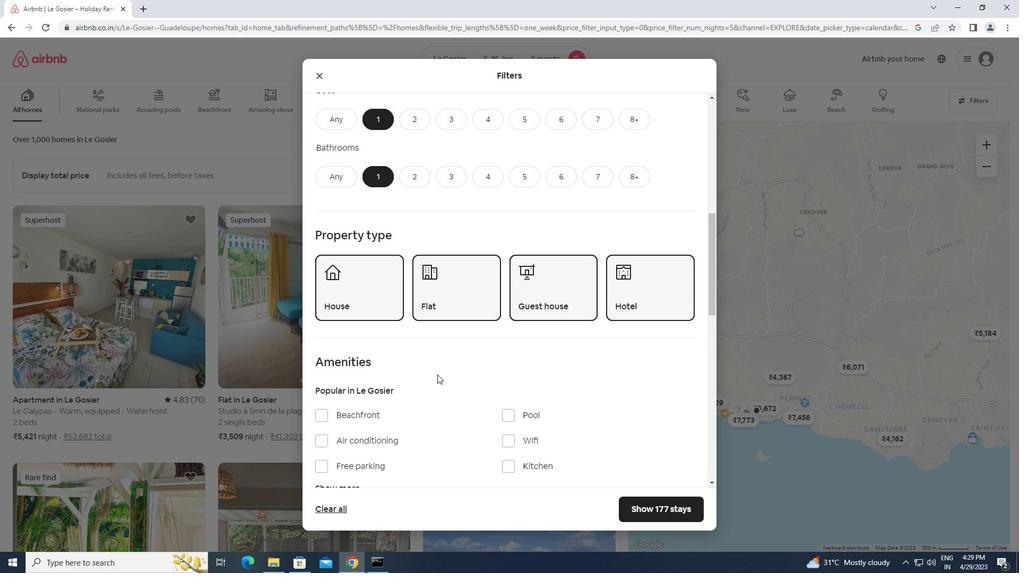 
Action: Mouse moved to (336, 337)
Screenshot: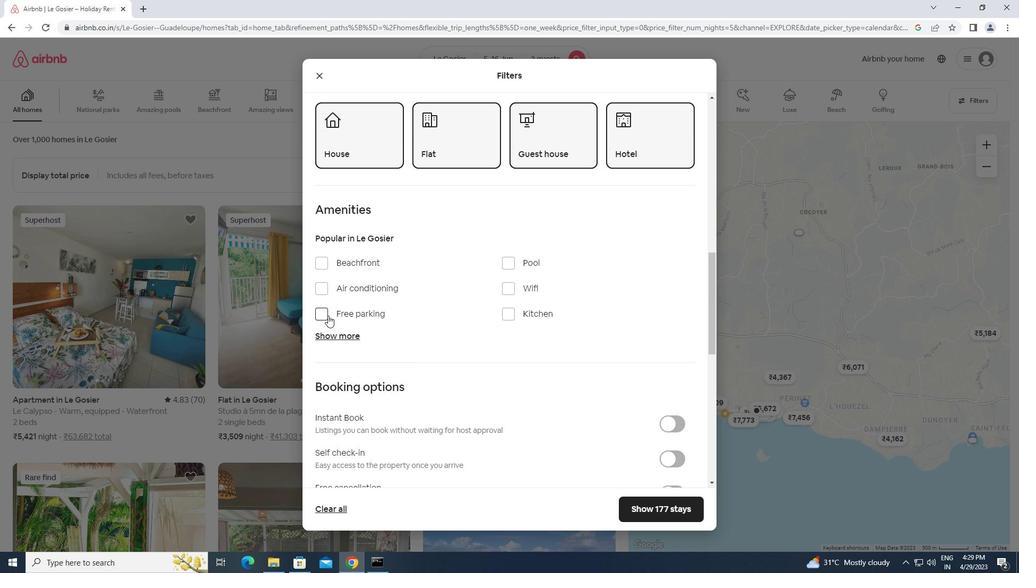 
Action: Mouse pressed left at (336, 337)
Screenshot: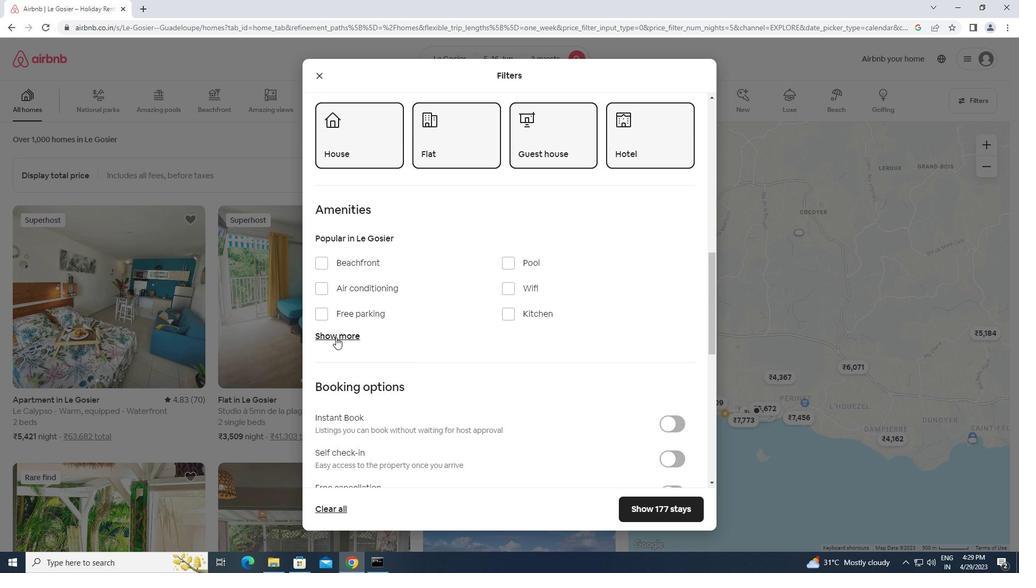 
Action: Mouse moved to (327, 369)
Screenshot: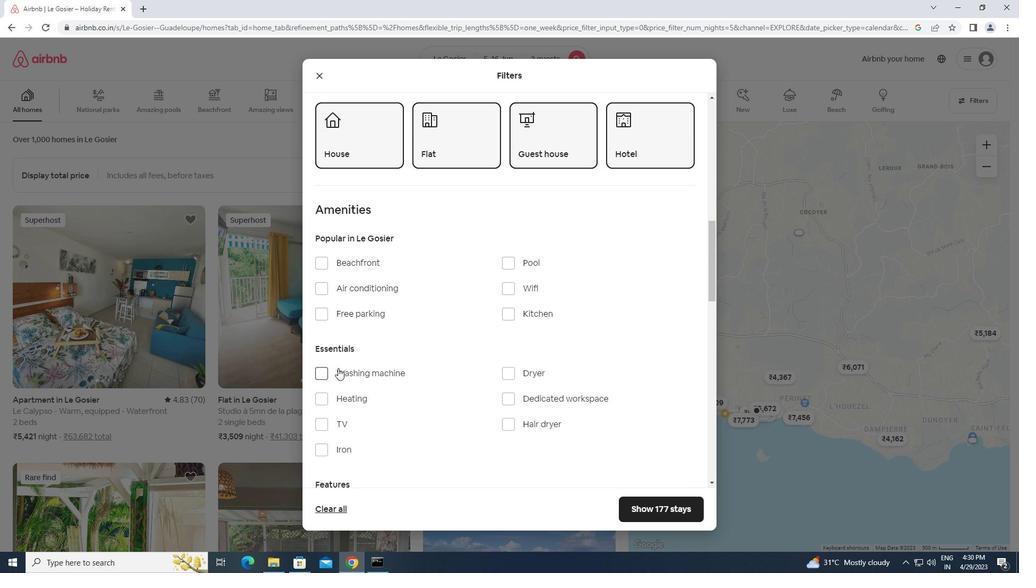 
Action: Mouse pressed left at (327, 369)
Screenshot: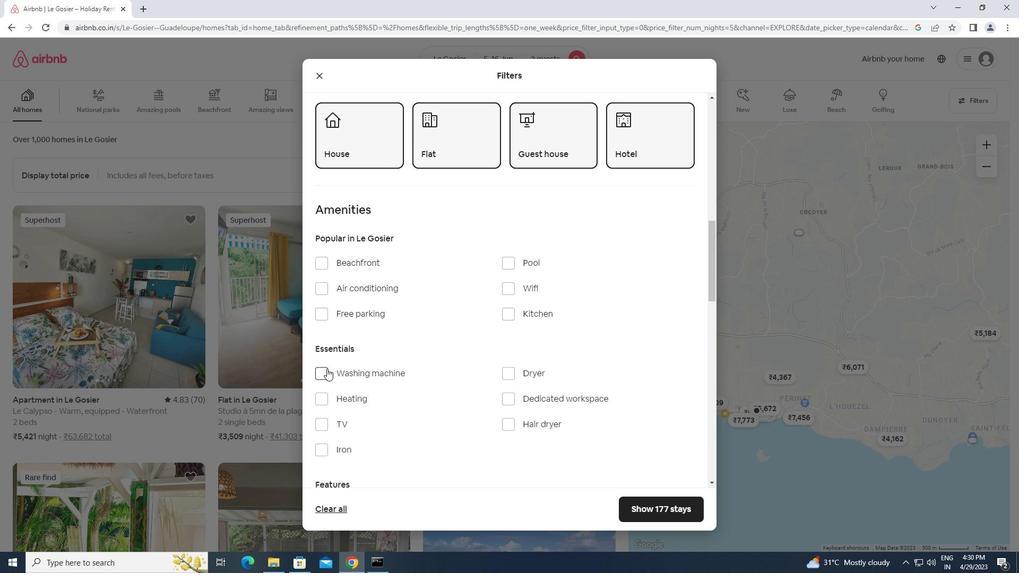 
Action: Mouse moved to (386, 382)
Screenshot: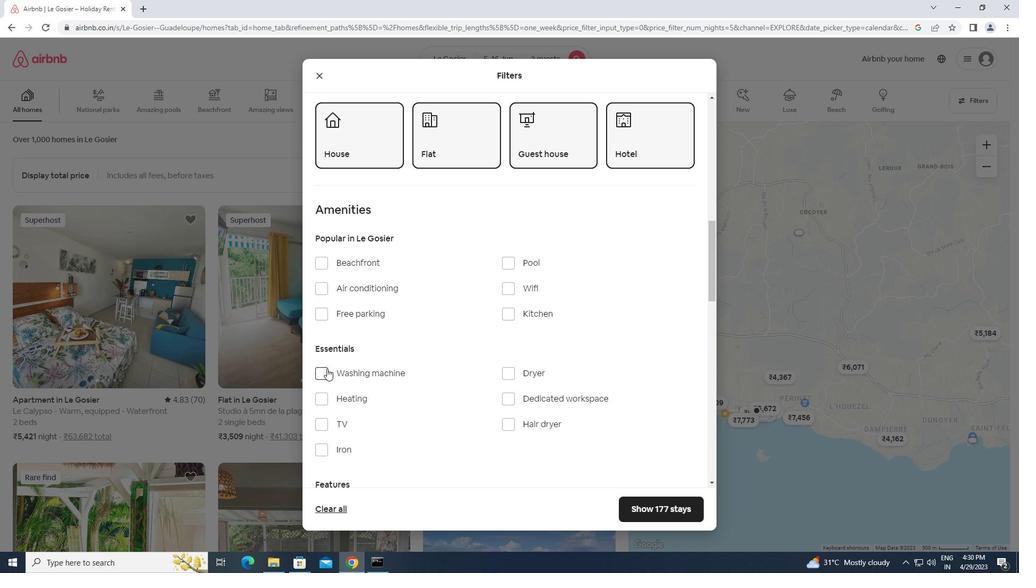 
Action: Mouse scrolled (386, 382) with delta (0, 0)
Screenshot: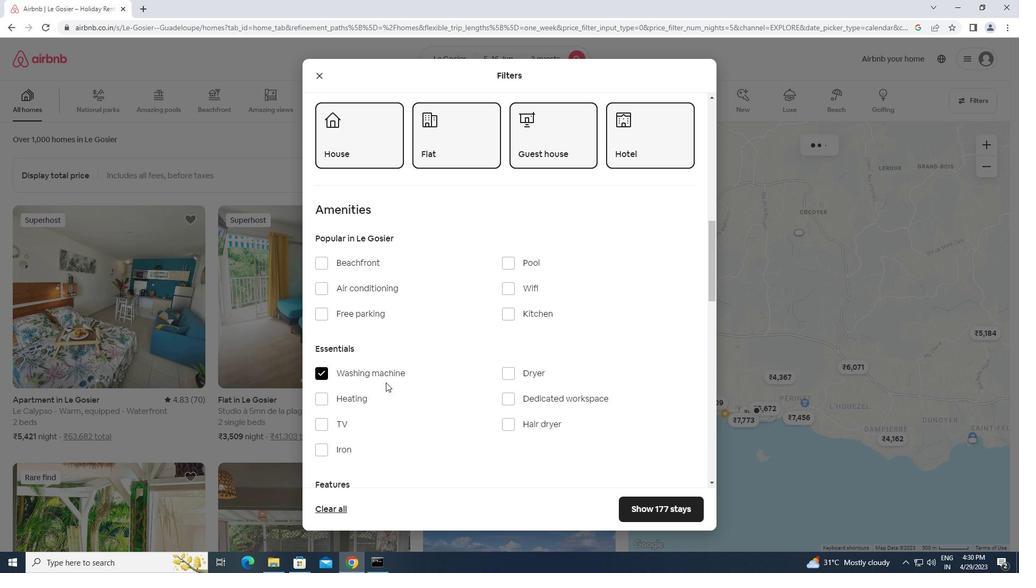 
Action: Mouse scrolled (386, 382) with delta (0, 0)
Screenshot: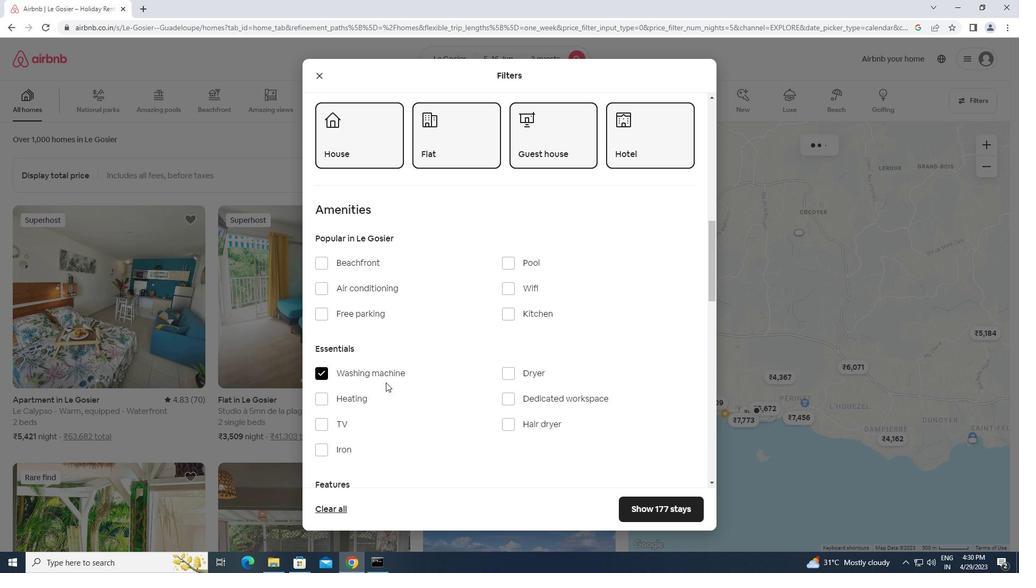 
Action: Mouse scrolled (386, 382) with delta (0, 0)
Screenshot: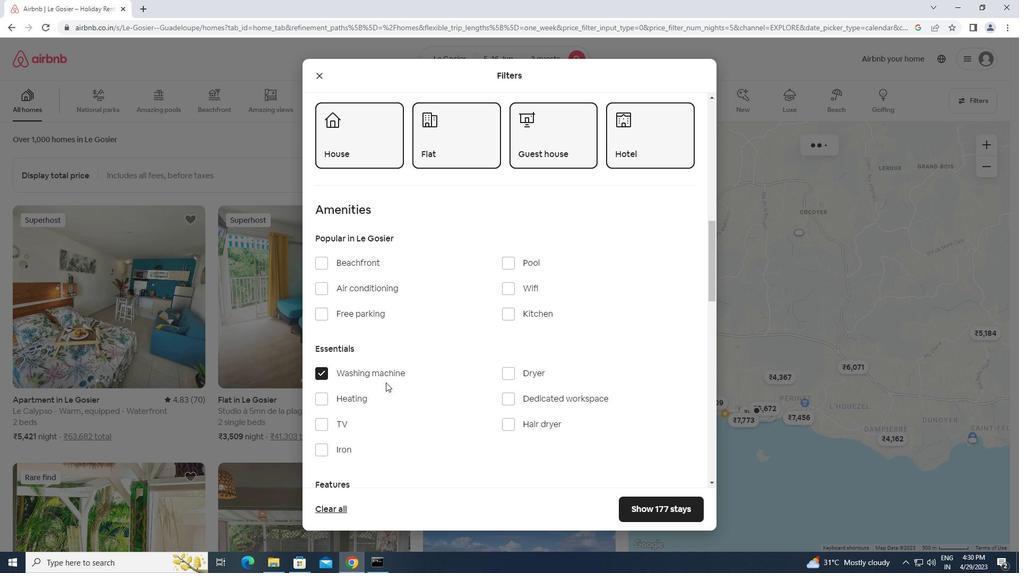 
Action: Mouse scrolled (386, 382) with delta (0, 0)
Screenshot: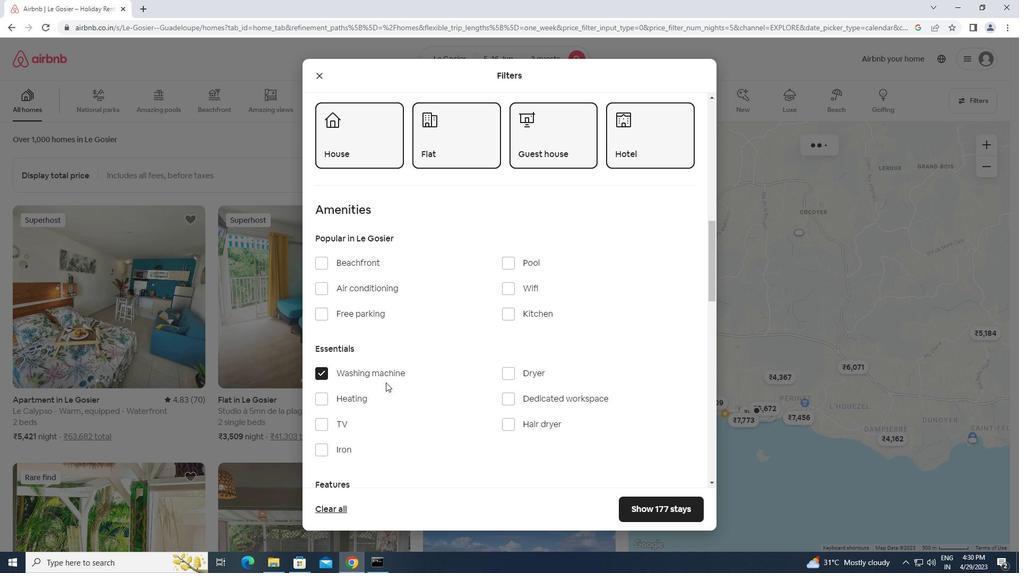 
Action: Mouse moved to (398, 380)
Screenshot: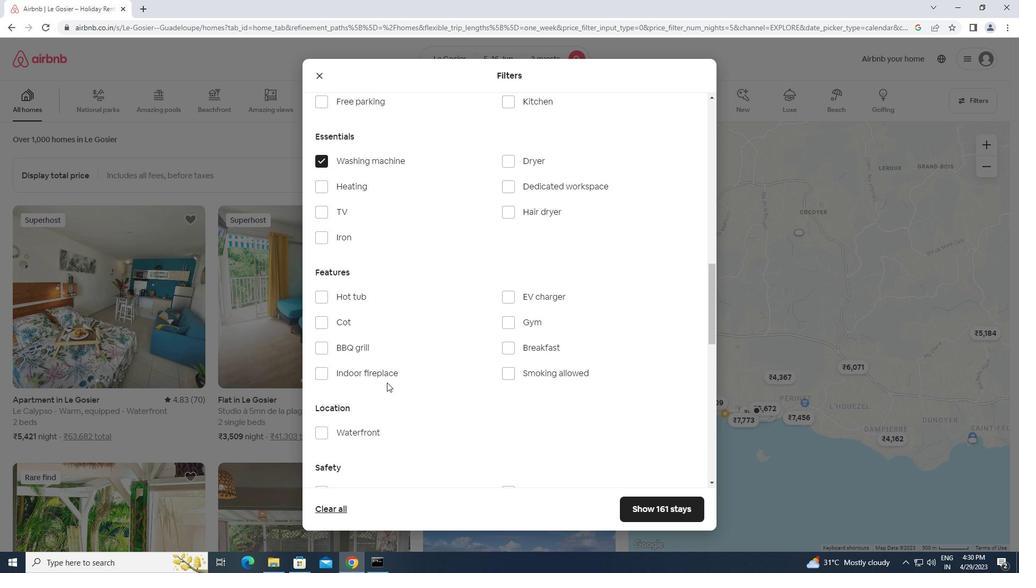 
Action: Mouse scrolled (398, 380) with delta (0, 0)
Screenshot: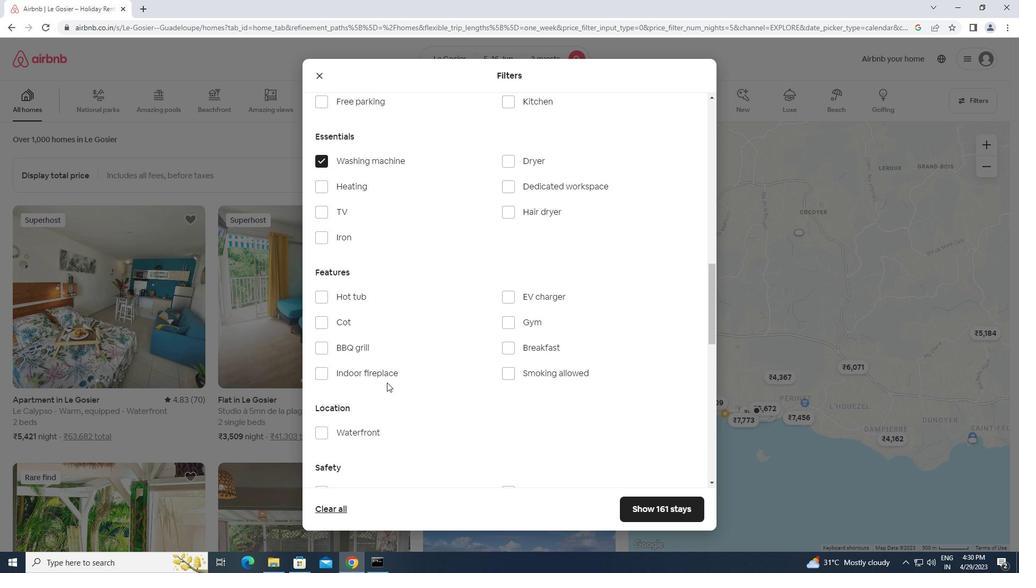 
Action: Mouse scrolled (398, 380) with delta (0, 0)
Screenshot: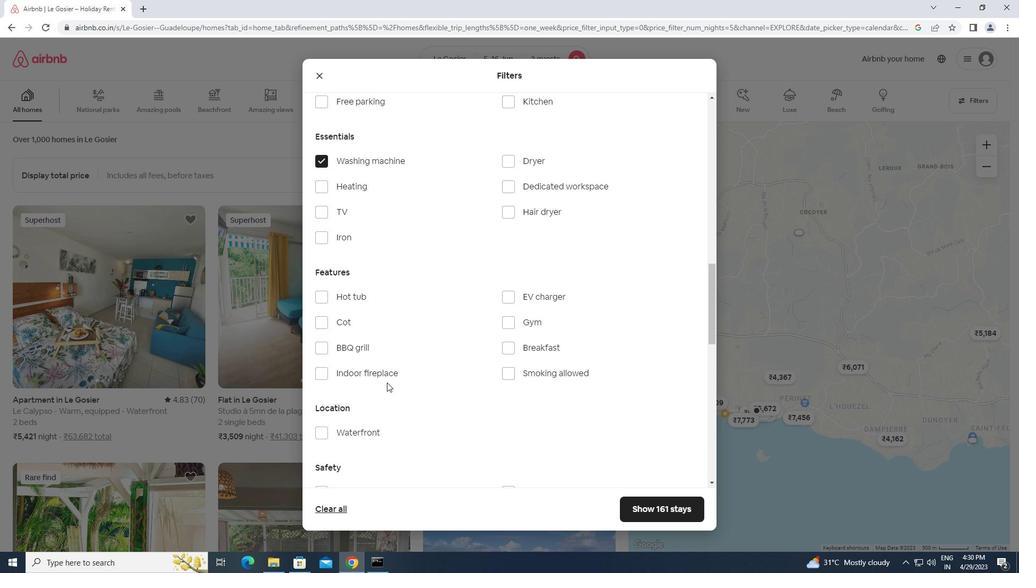 
Action: Mouse scrolled (398, 380) with delta (0, 0)
Screenshot: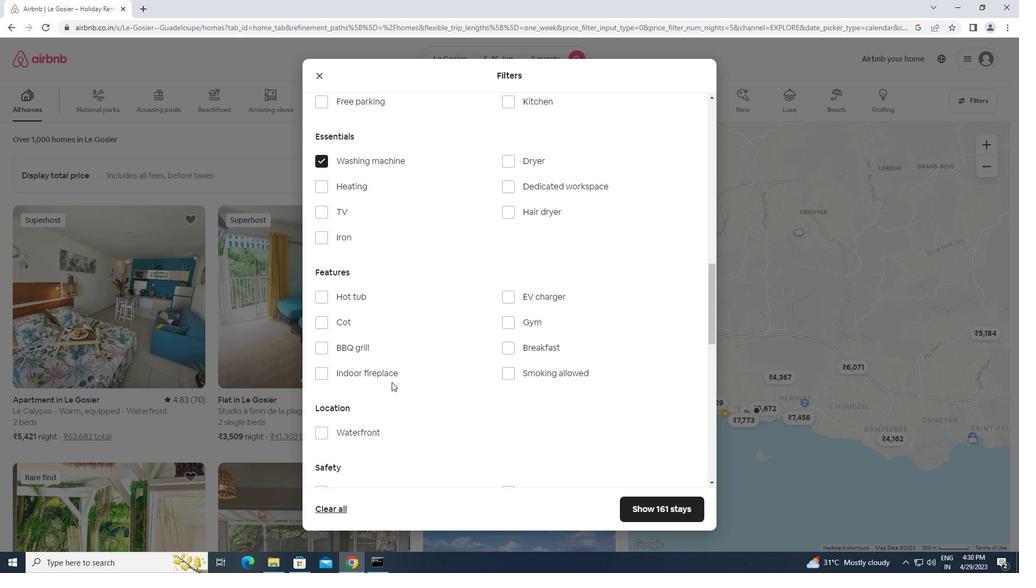 
Action: Mouse scrolled (398, 380) with delta (0, 0)
Screenshot: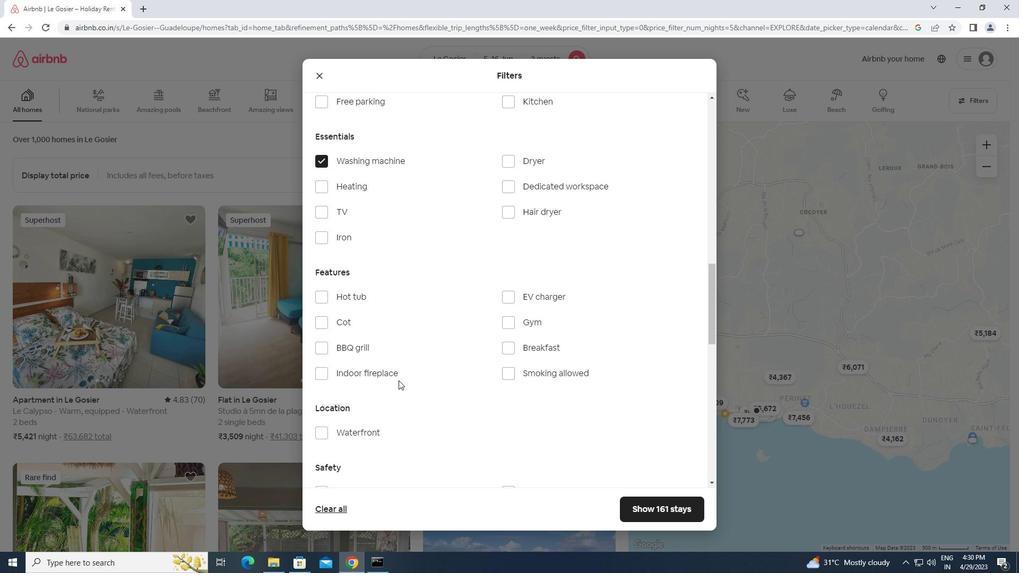 
Action: Mouse moved to (501, 382)
Screenshot: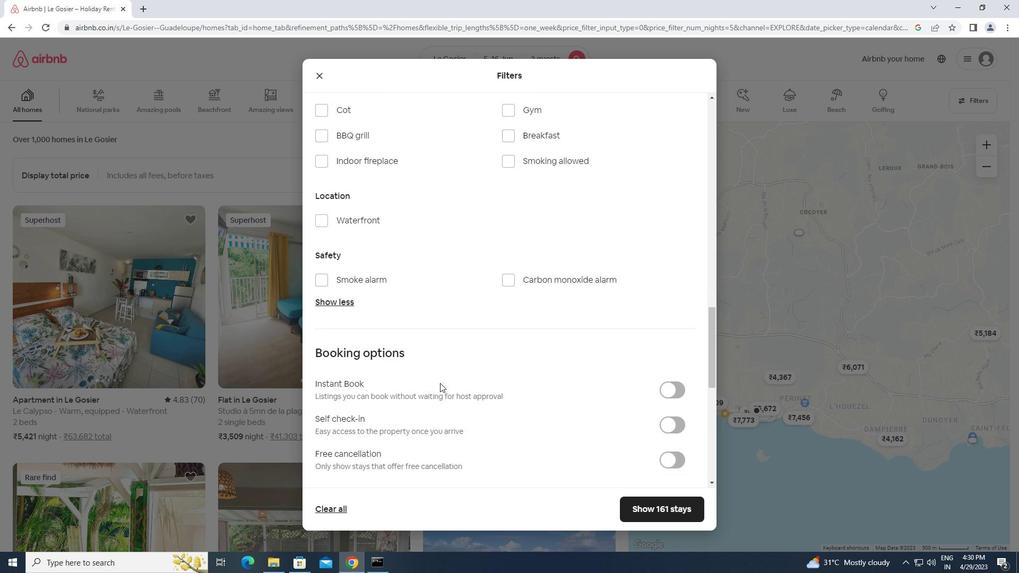 
Action: Mouse scrolled (501, 382) with delta (0, 0)
Screenshot: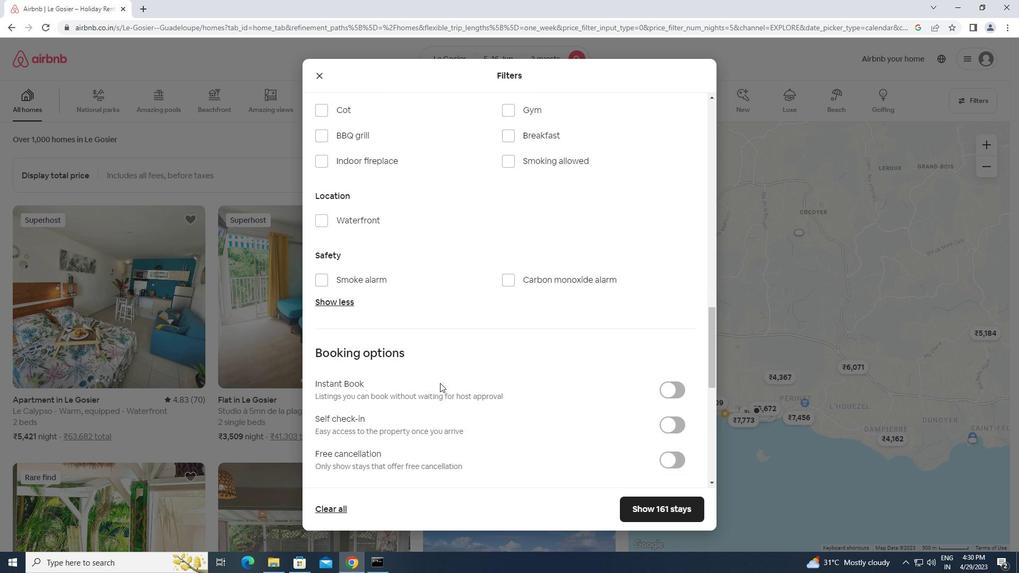 
Action: Mouse scrolled (501, 382) with delta (0, 0)
Screenshot: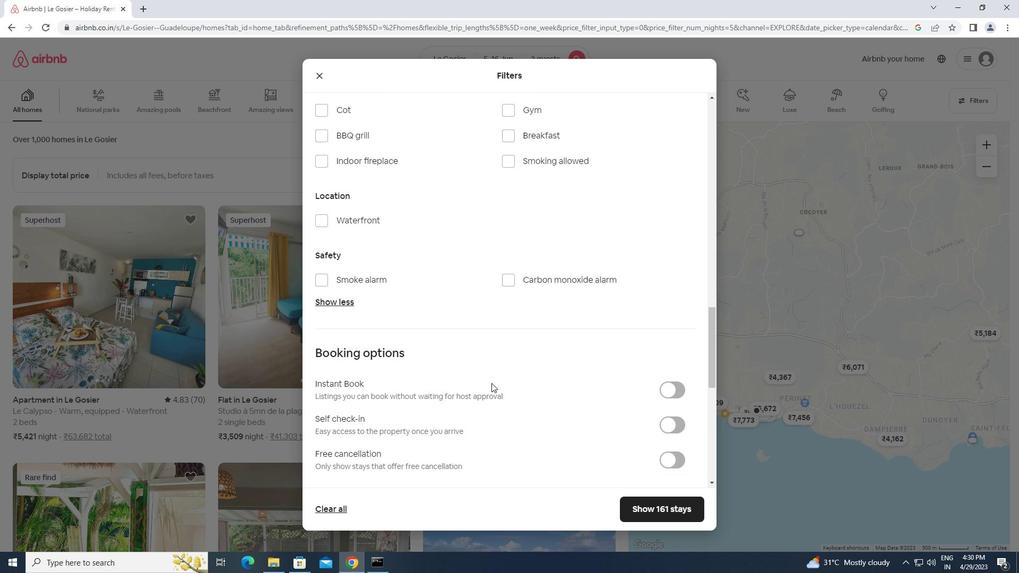 
Action: Mouse scrolled (501, 382) with delta (0, 0)
Screenshot: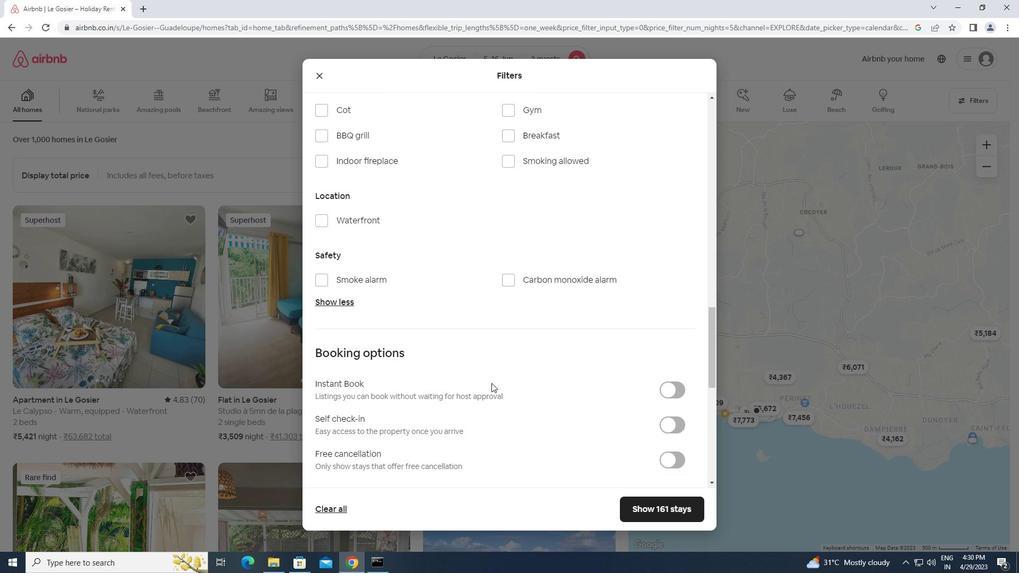 
Action: Mouse scrolled (501, 382) with delta (0, 0)
Screenshot: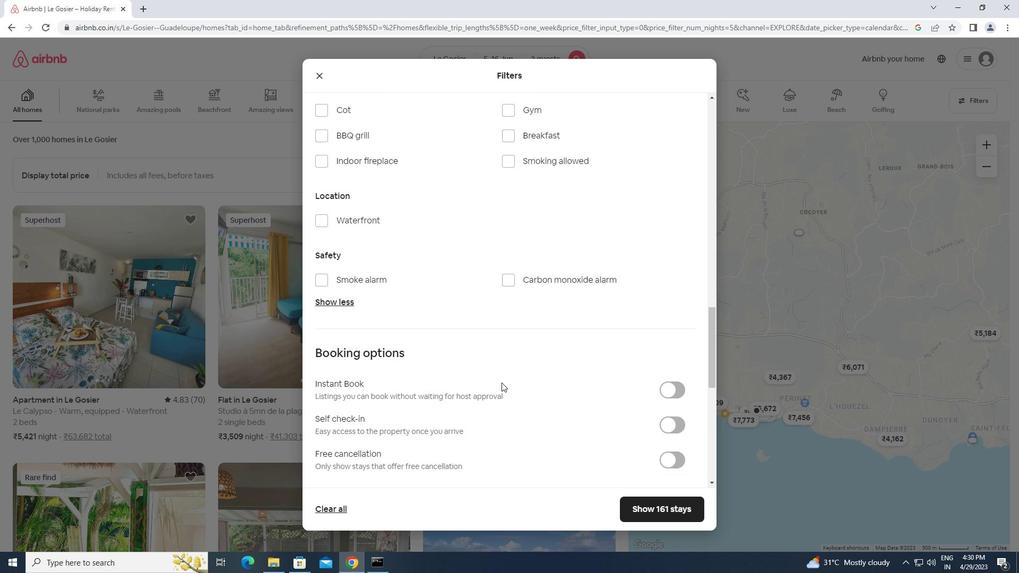 
Action: Mouse moved to (671, 217)
Screenshot: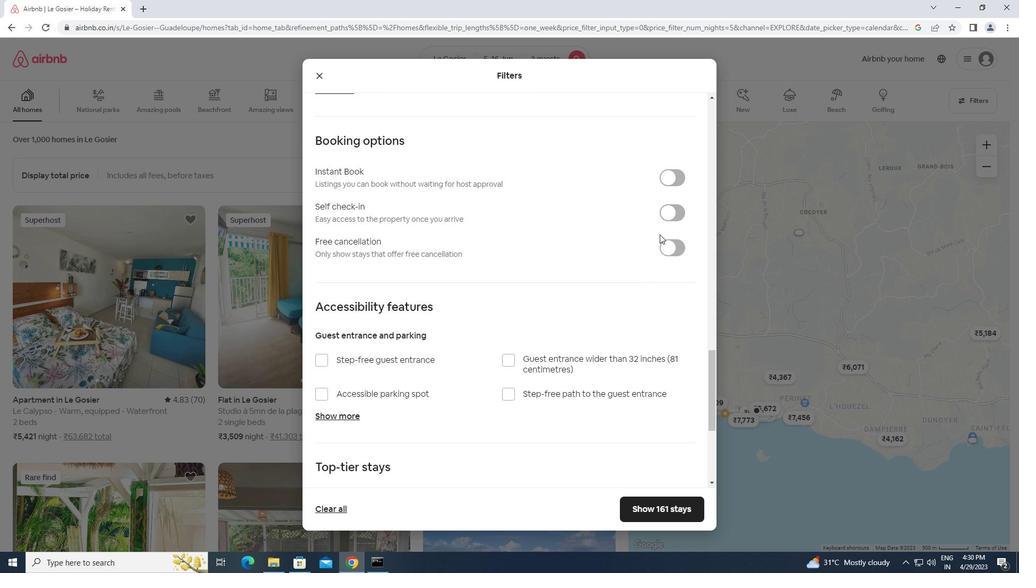 
Action: Mouse pressed left at (671, 217)
Screenshot: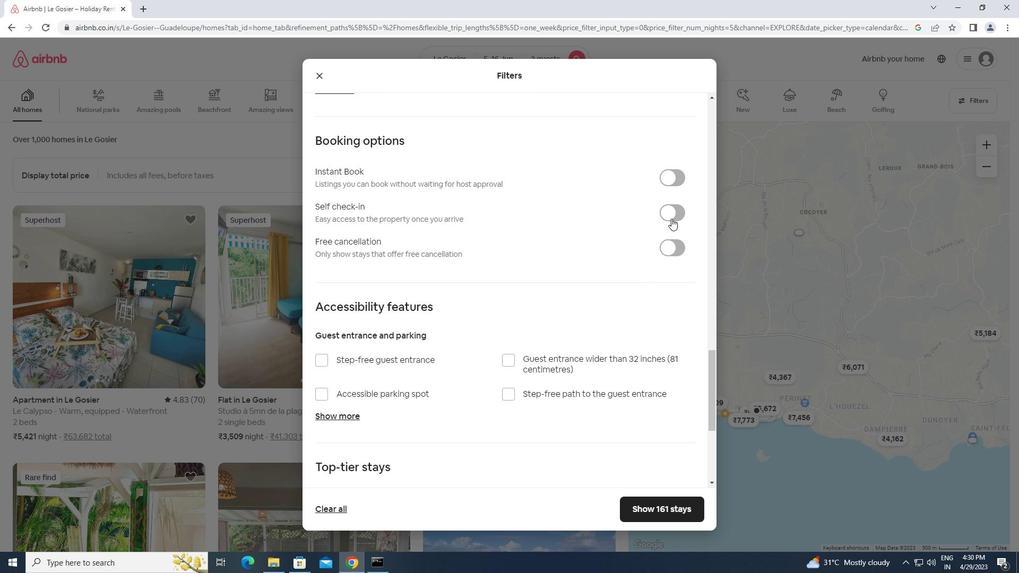 
Action: Mouse moved to (469, 311)
Screenshot: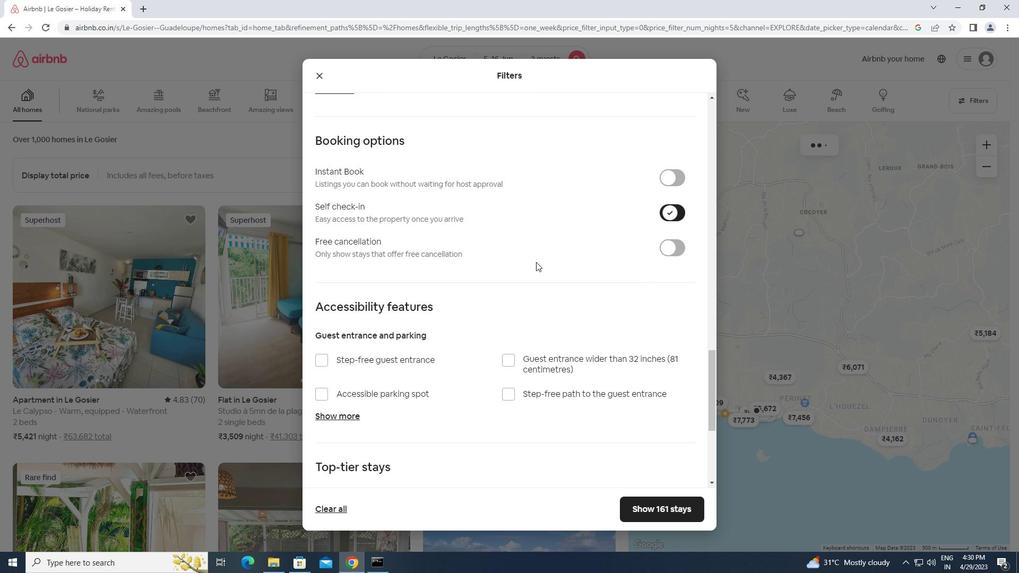 
Action: Mouse scrolled (469, 310) with delta (0, 0)
Screenshot: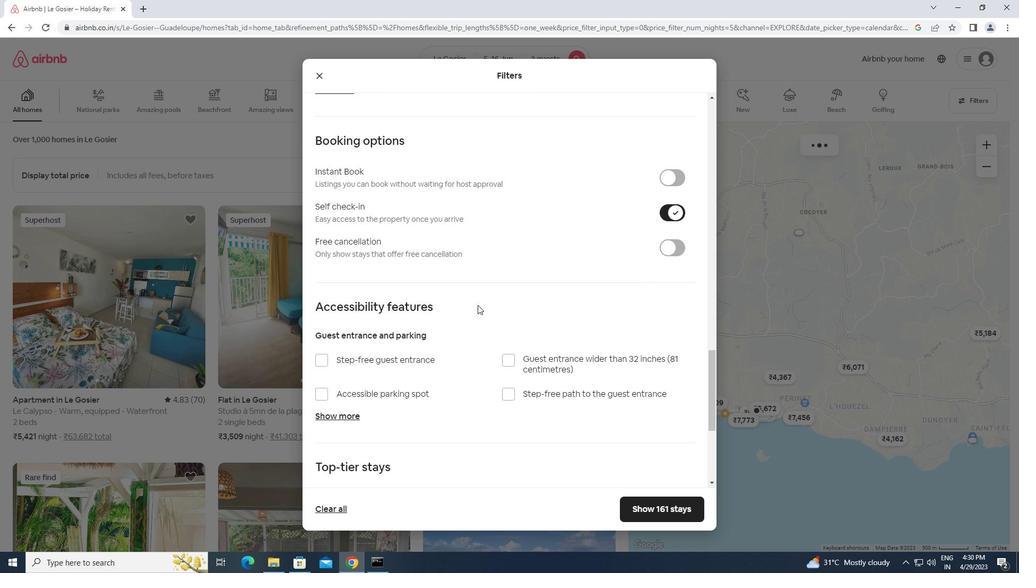
Action: Mouse scrolled (469, 310) with delta (0, 0)
Screenshot: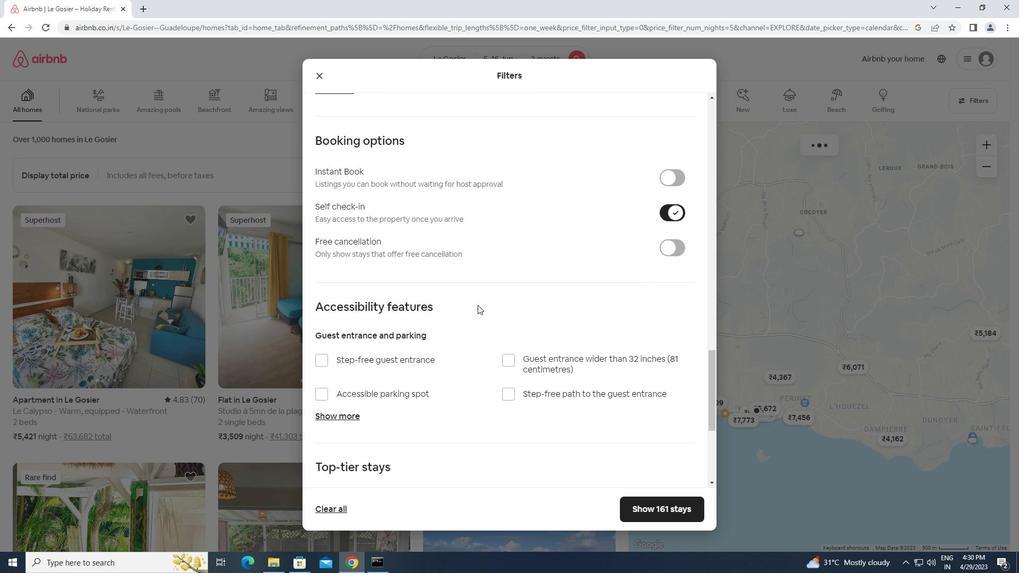 
Action: Mouse scrolled (469, 310) with delta (0, 0)
Screenshot: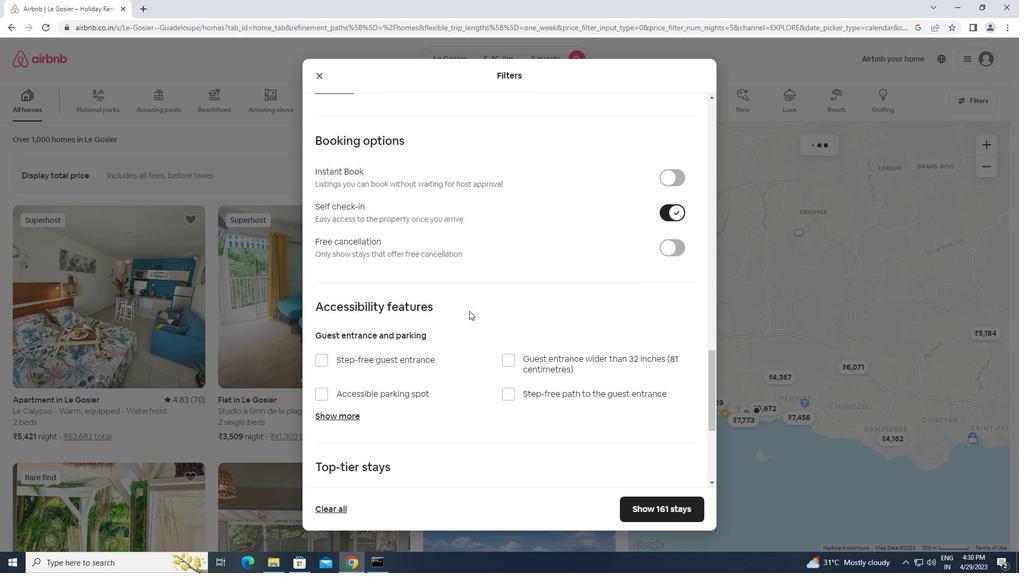 
Action: Mouse scrolled (469, 310) with delta (0, 0)
Screenshot: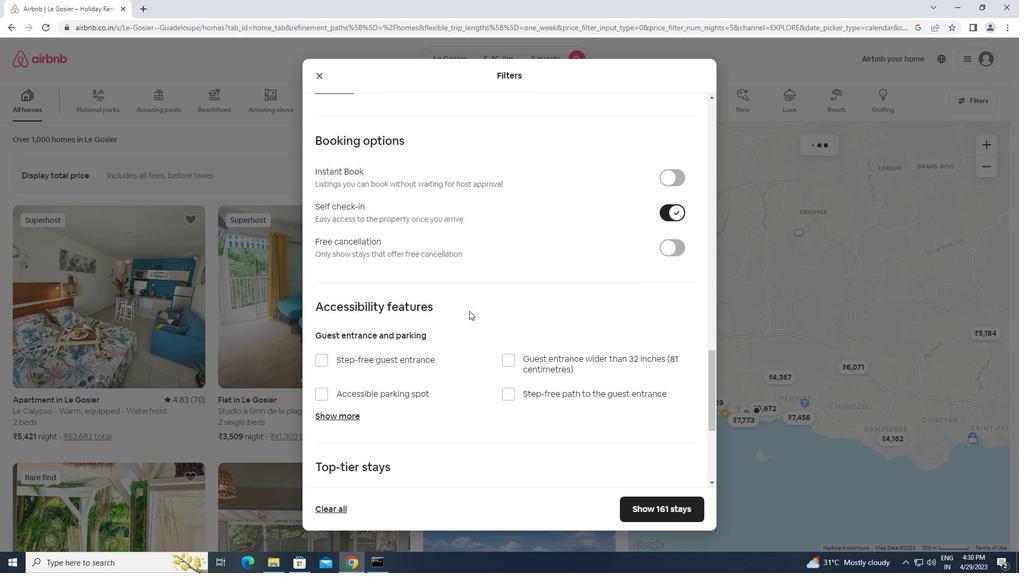 
Action: Mouse scrolled (469, 310) with delta (0, 0)
Screenshot: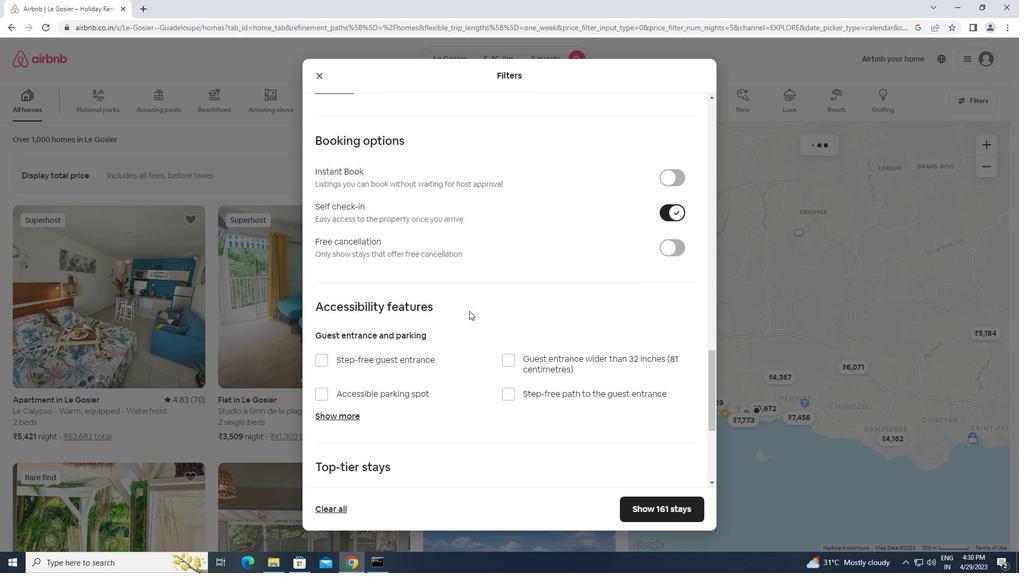 
Action: Mouse moved to (469, 317)
Screenshot: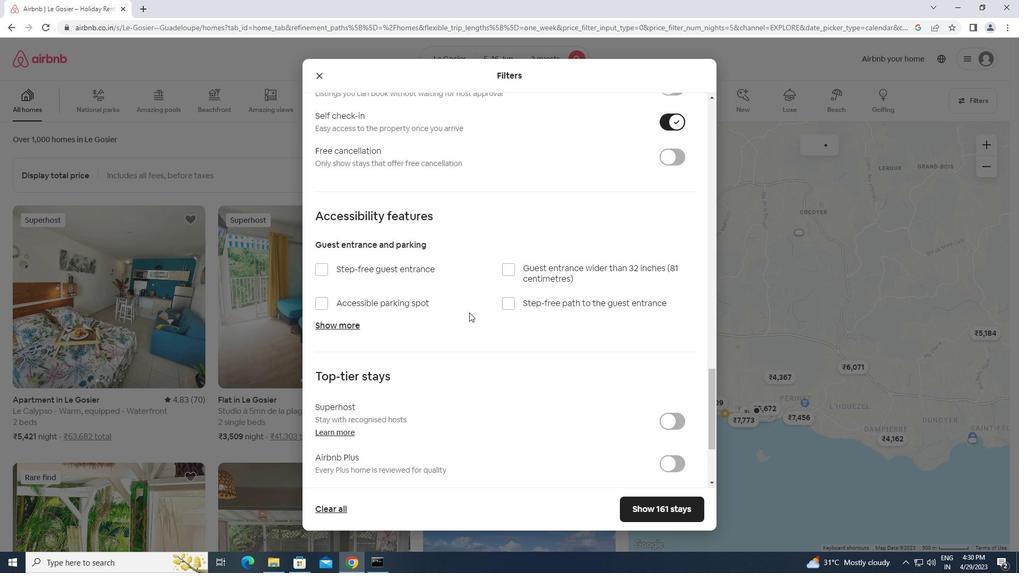 
Action: Mouse scrolled (469, 316) with delta (0, 0)
Screenshot: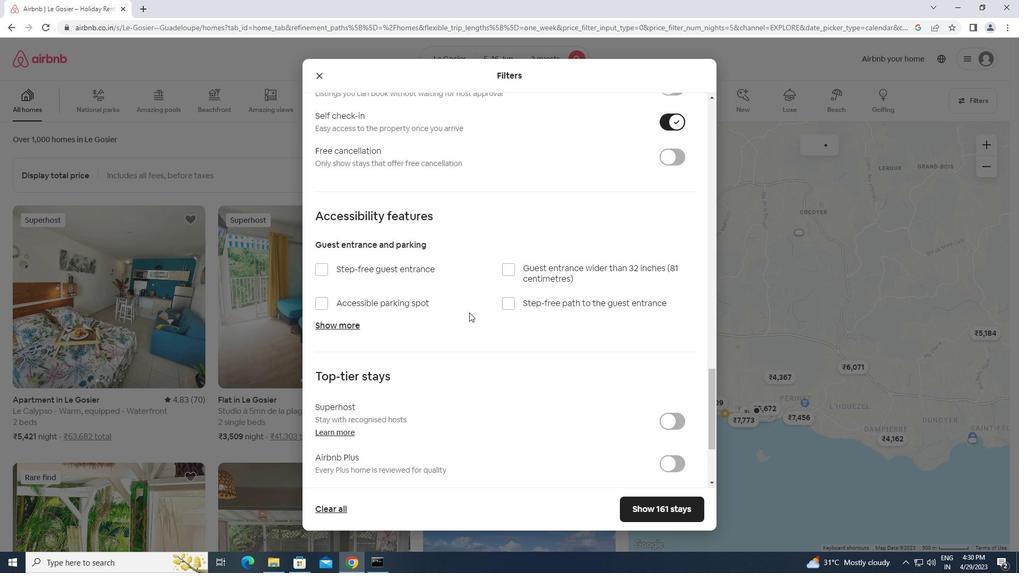 
Action: Mouse moved to (468, 324)
Screenshot: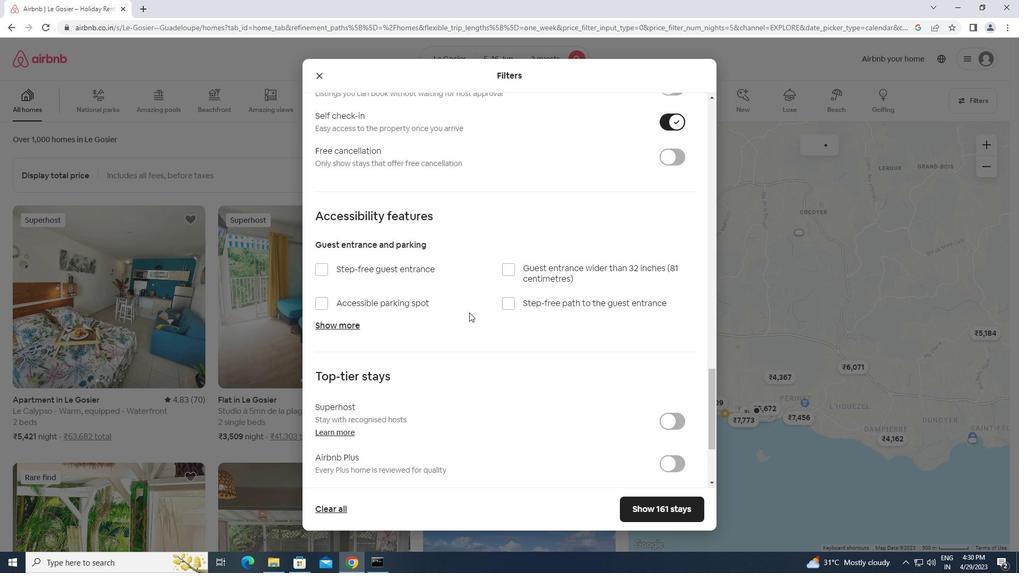
Action: Mouse scrolled (468, 323) with delta (0, 0)
Screenshot: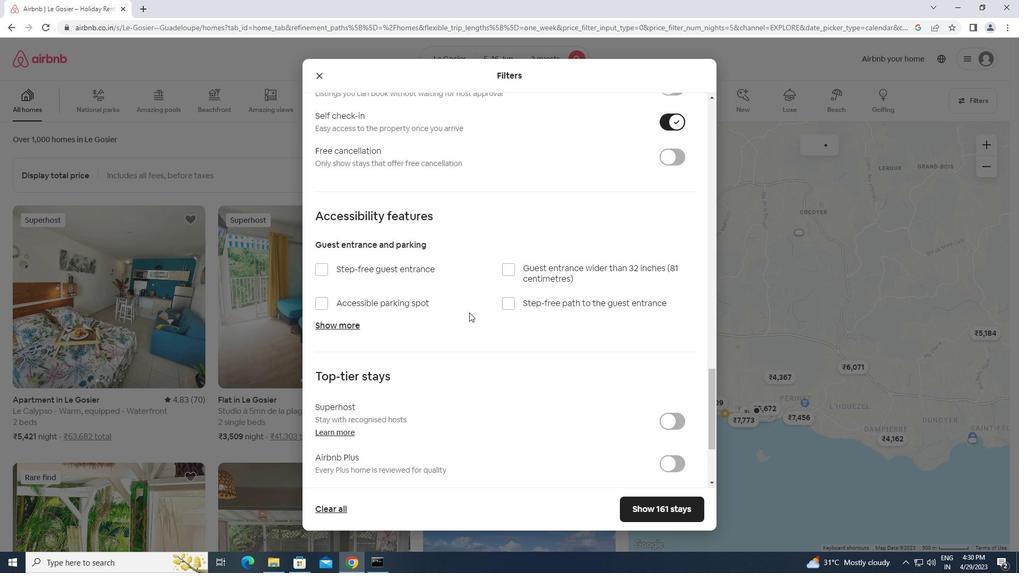 
Action: Mouse moved to (468, 327)
Screenshot: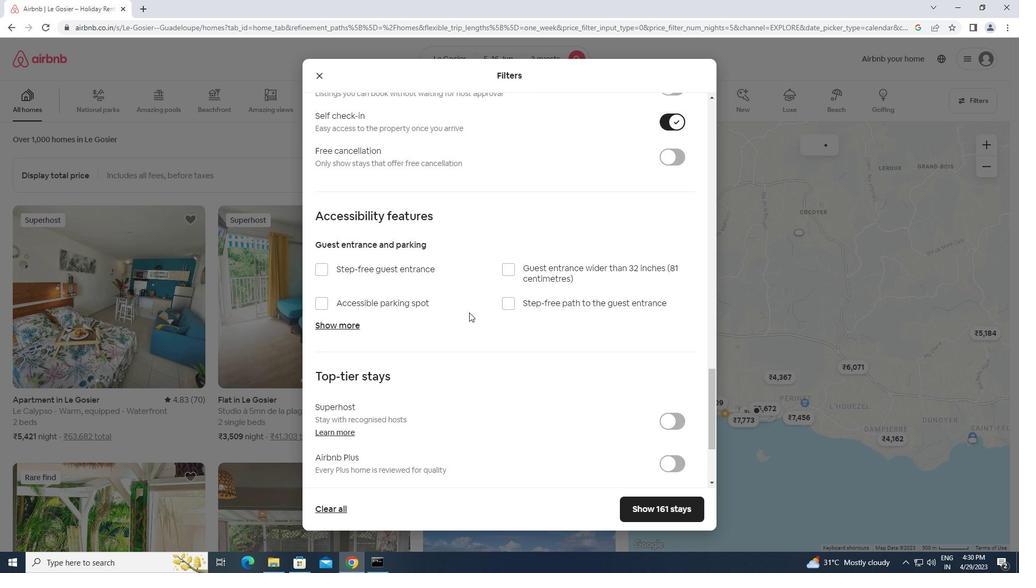 
Action: Mouse scrolled (468, 327) with delta (0, 0)
Screenshot: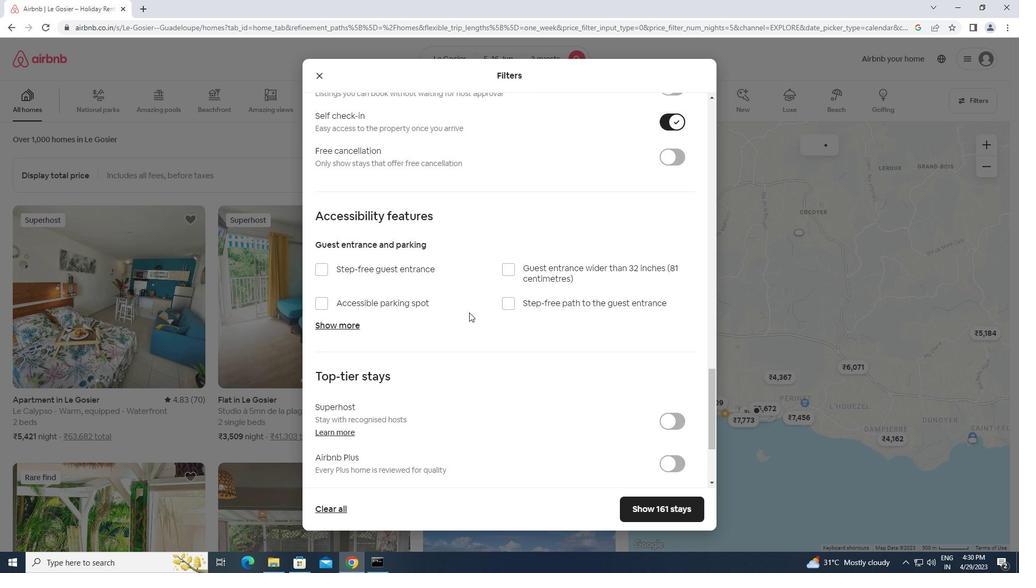 
Action: Mouse moved to (466, 329)
Screenshot: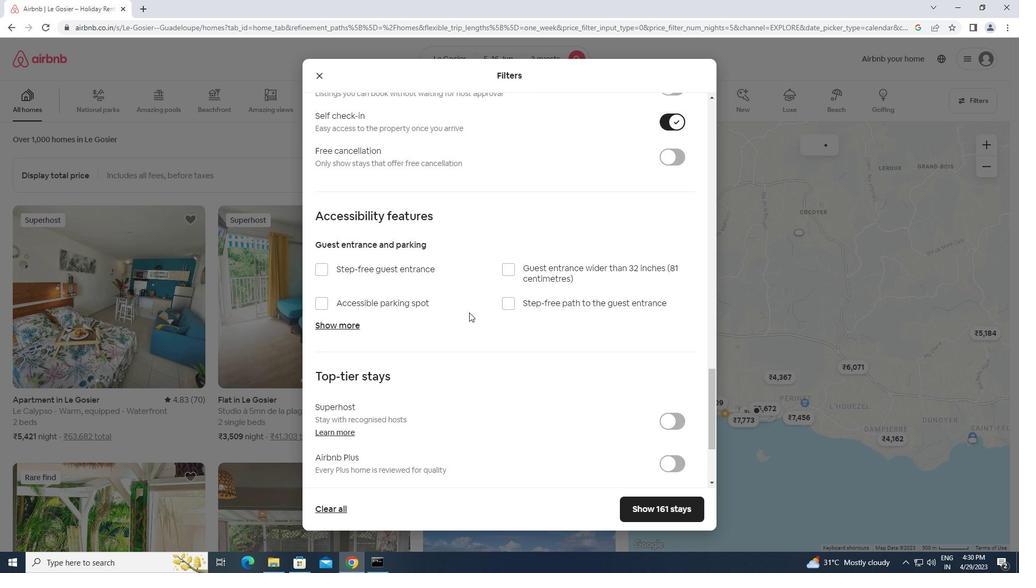 
Action: Mouse scrolled (466, 329) with delta (0, 0)
Screenshot: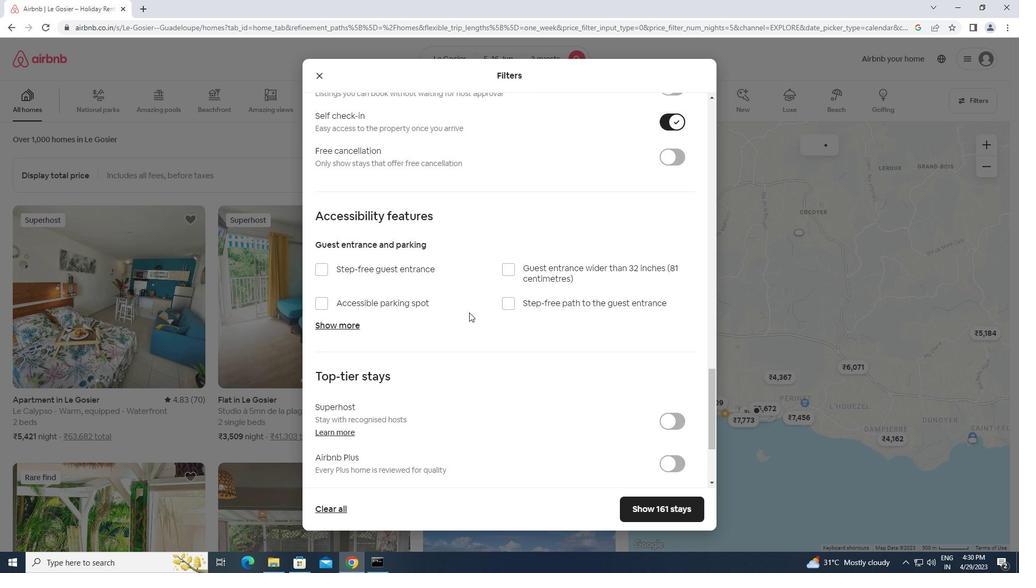 
Action: Mouse moved to (466, 334)
Screenshot: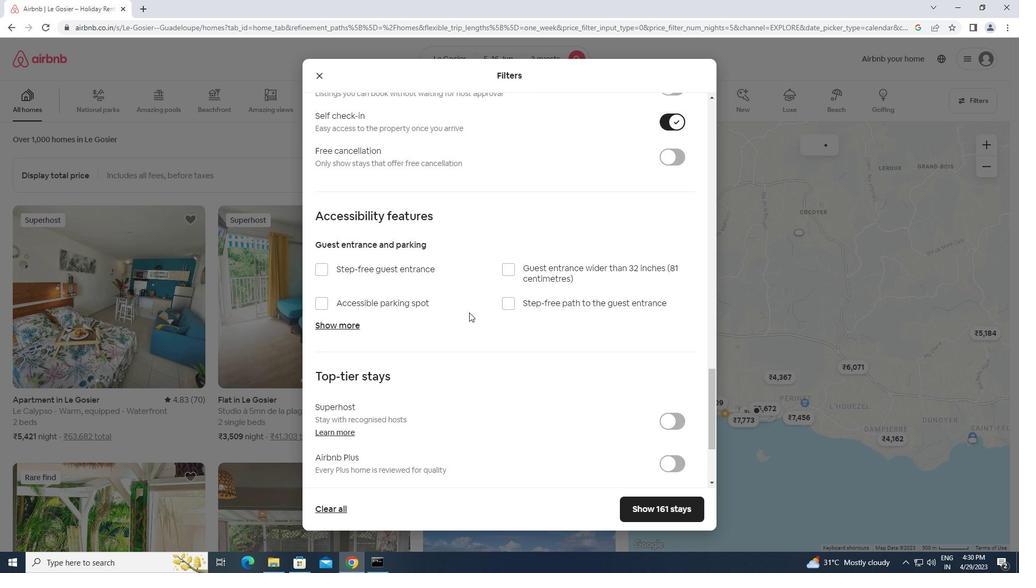 
Action: Mouse scrolled (466, 334) with delta (0, 0)
Screenshot: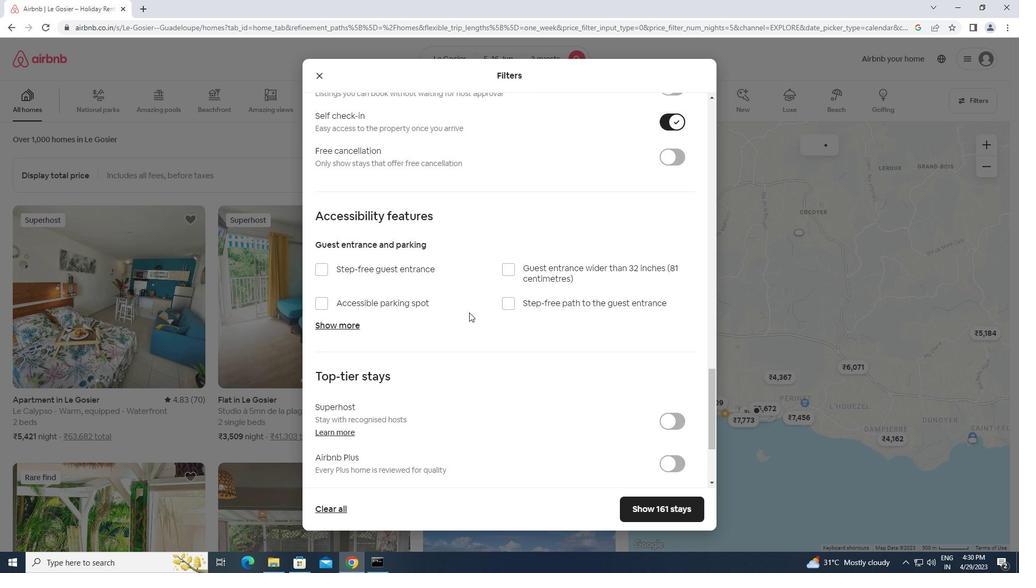 
Action: Mouse moved to (329, 411)
Screenshot: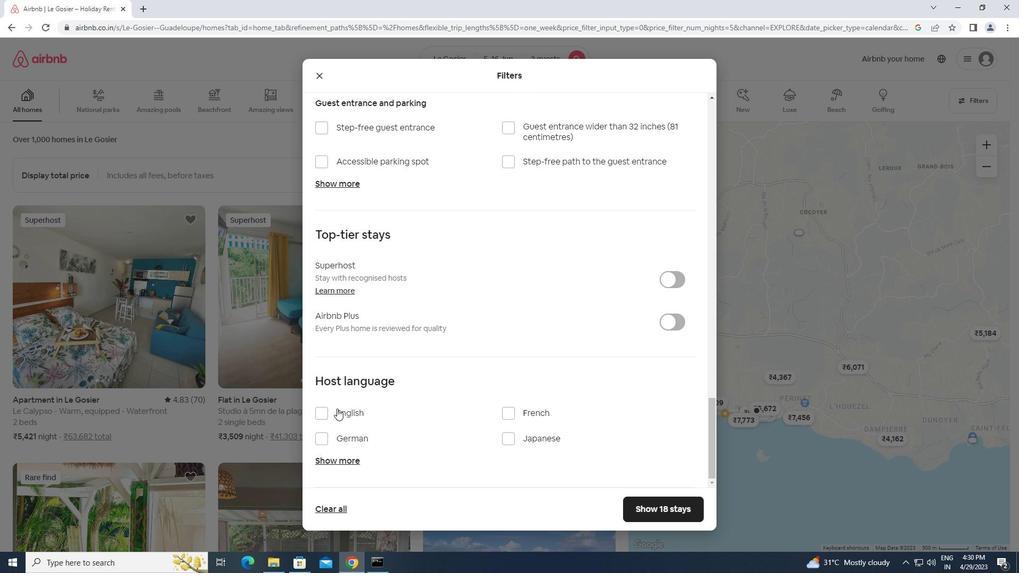 
Action: Mouse pressed left at (329, 411)
Screenshot: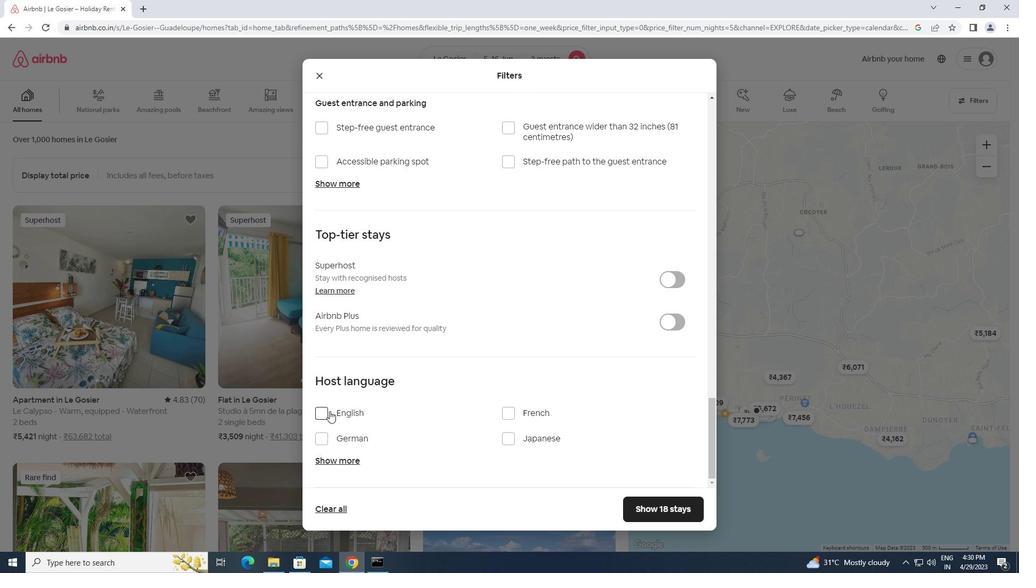 
Action: Mouse moved to (642, 505)
Screenshot: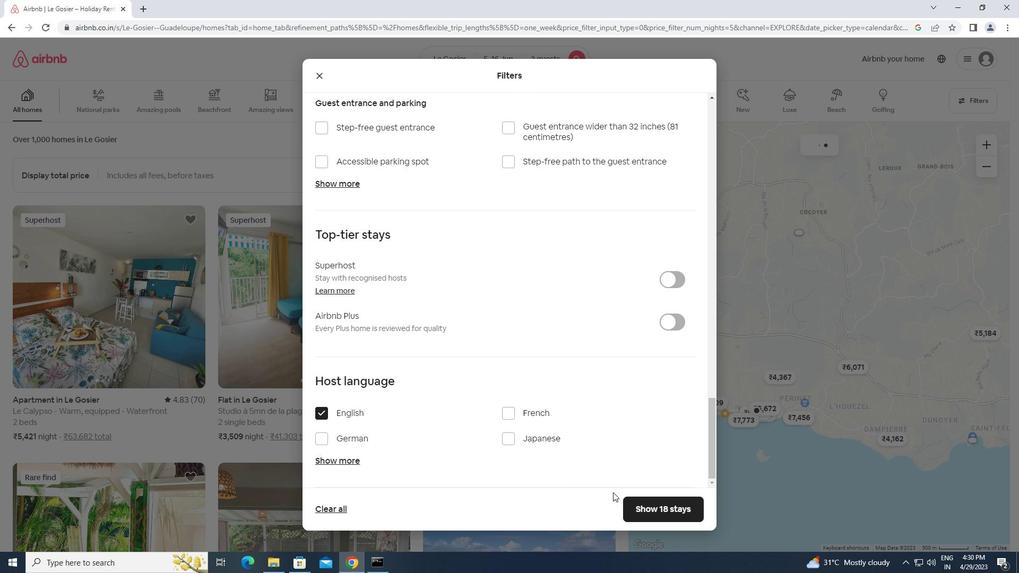 
Action: Mouse pressed left at (642, 505)
Screenshot: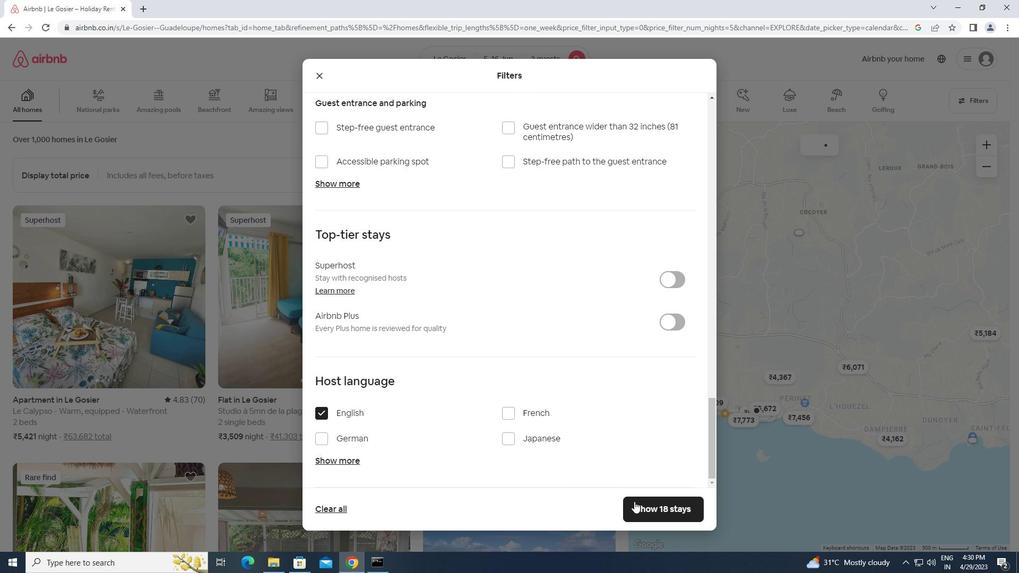 
